 Task: Find connections with filter location Médéa with filter topic #Healthcarewith filter profile language German with filter current company Suryoday Small Finance Bank Ltd with filter school Bangalore Institute of Technology with filter industry Truck Transportation with filter service category Real Estate with filter keywords title Board of Directors
Action: Mouse moved to (545, 75)
Screenshot: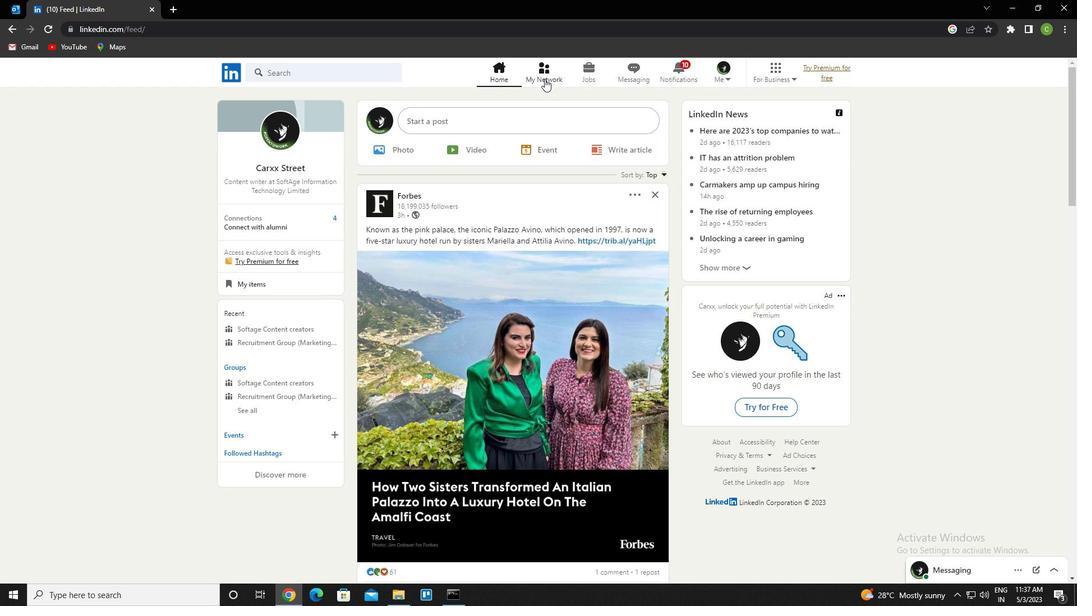 
Action: Mouse pressed left at (545, 75)
Screenshot: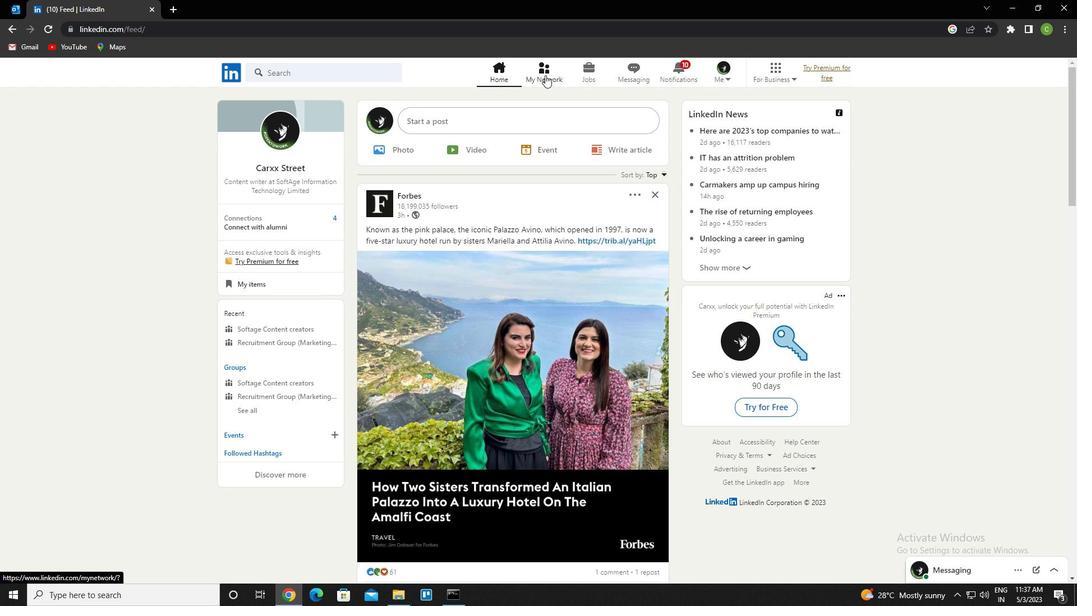 
Action: Mouse moved to (353, 133)
Screenshot: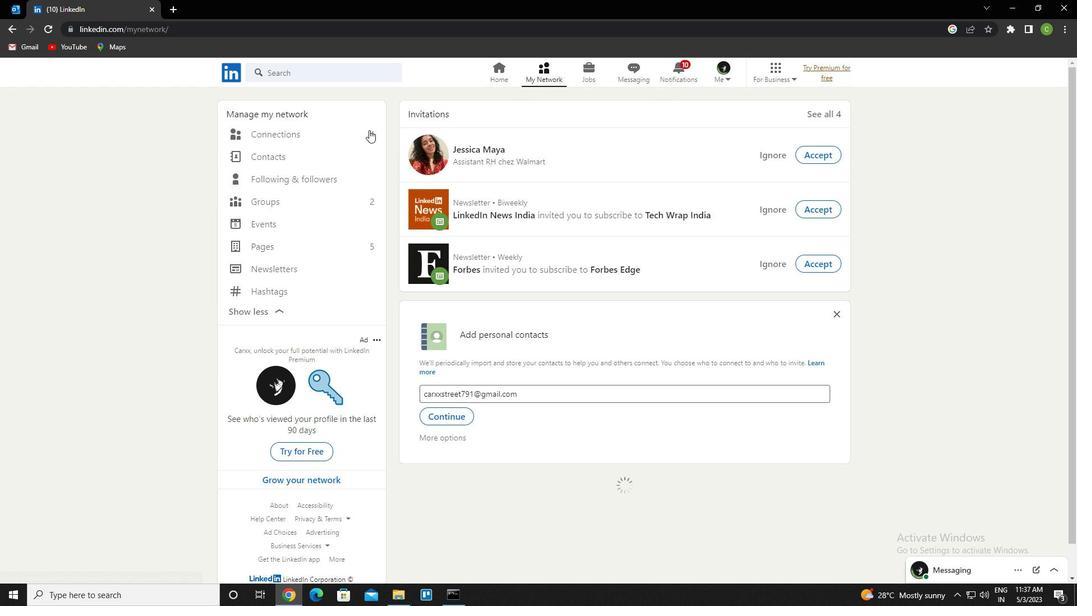 
Action: Mouse pressed left at (353, 133)
Screenshot: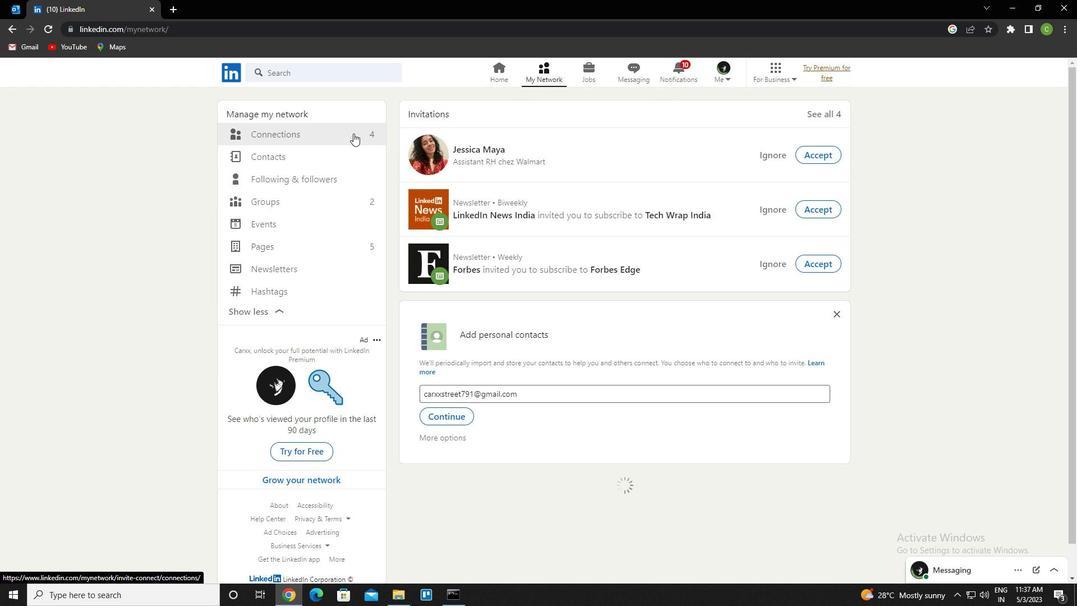 
Action: Mouse moved to (628, 135)
Screenshot: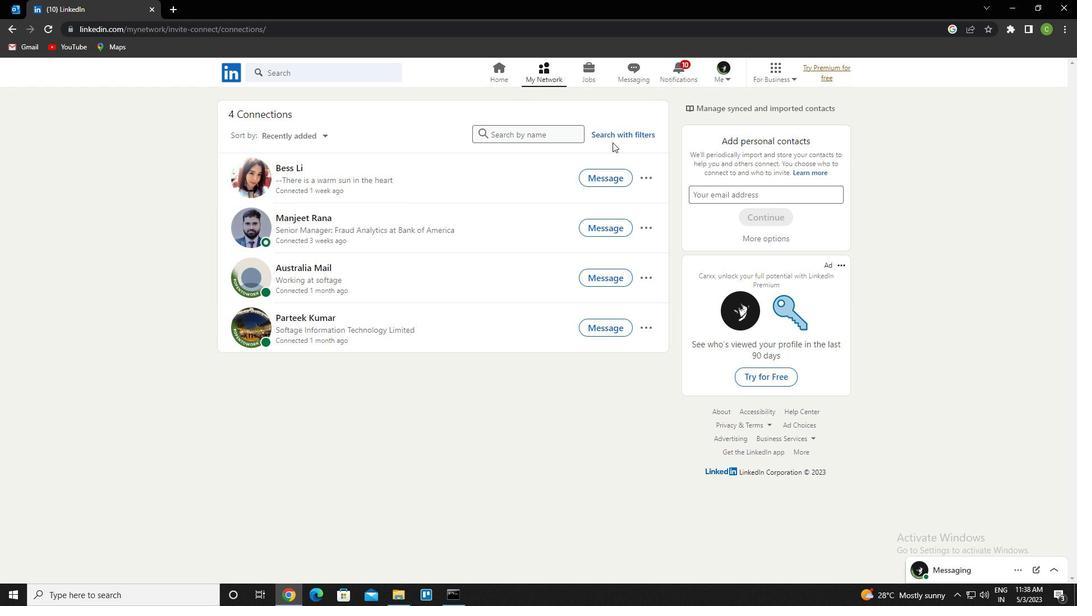 
Action: Mouse pressed left at (628, 135)
Screenshot: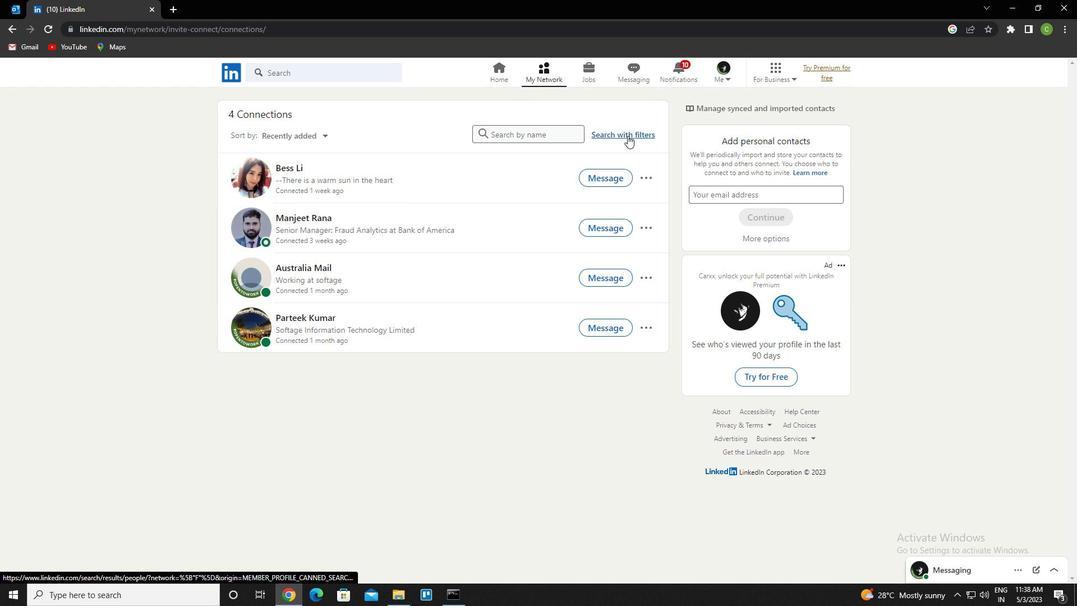 
Action: Mouse moved to (584, 105)
Screenshot: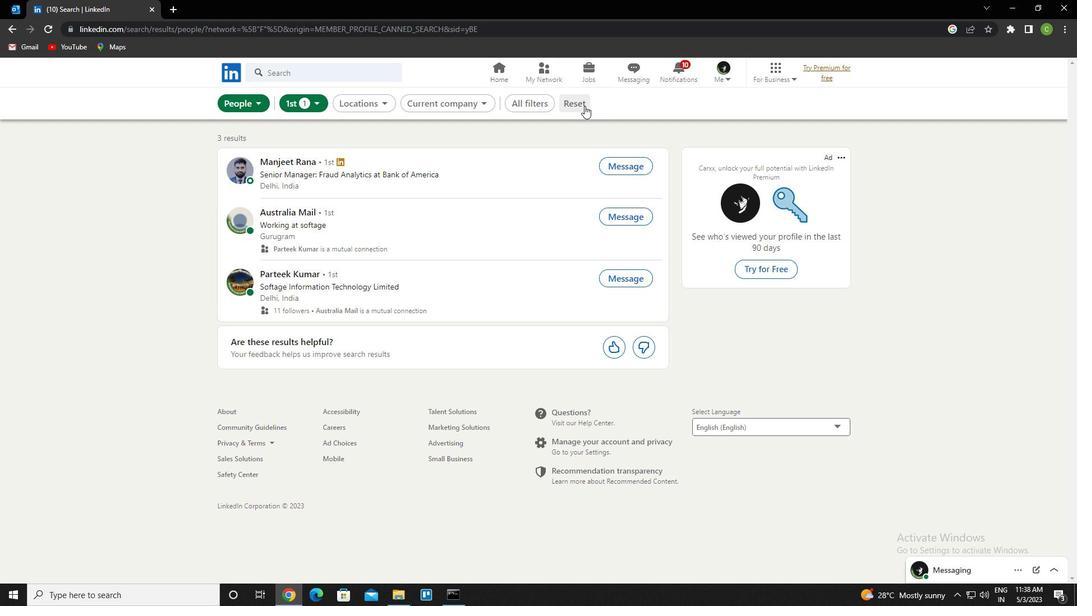 
Action: Mouse pressed left at (584, 105)
Screenshot: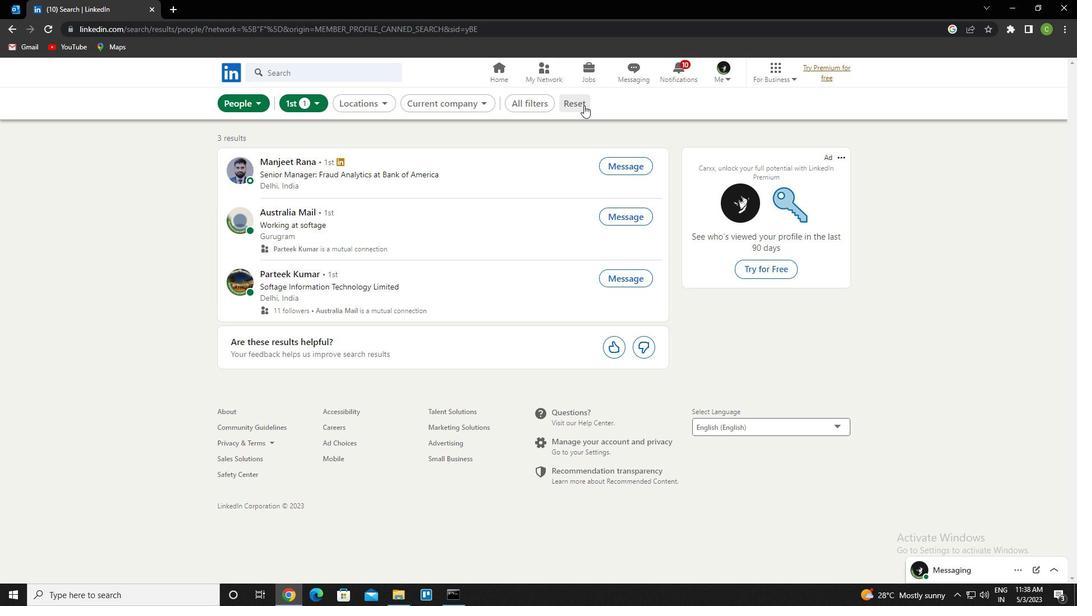 
Action: Mouse moved to (569, 103)
Screenshot: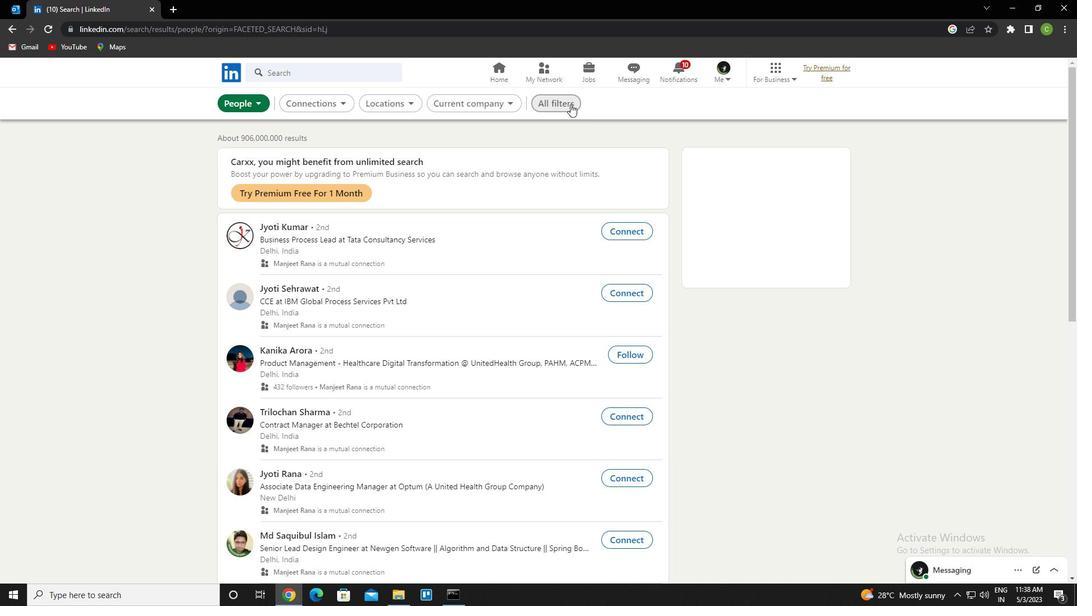 
Action: Mouse pressed left at (569, 103)
Screenshot: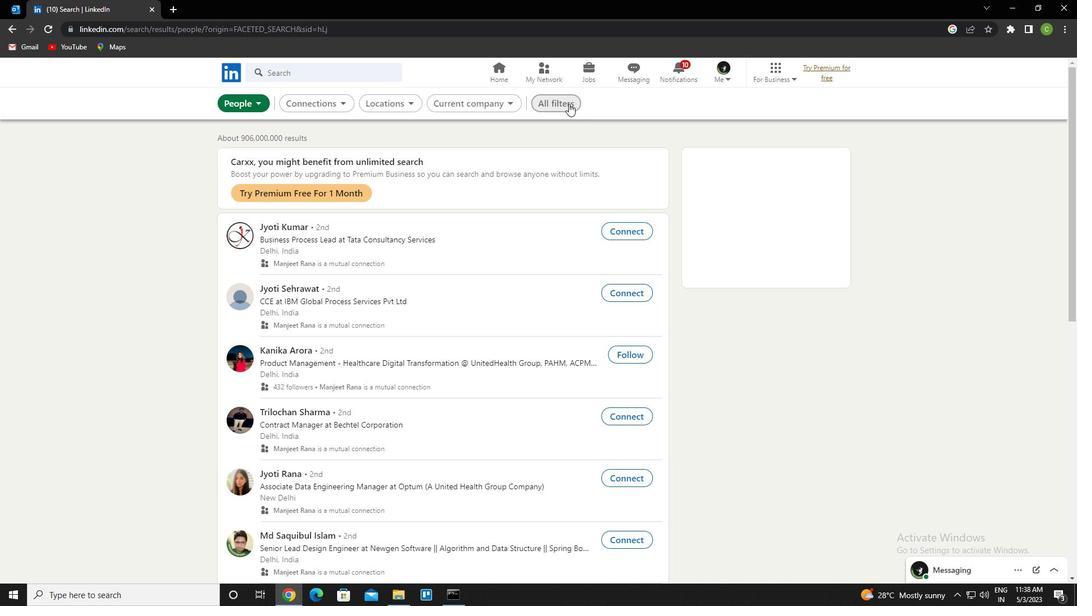 
Action: Mouse moved to (931, 259)
Screenshot: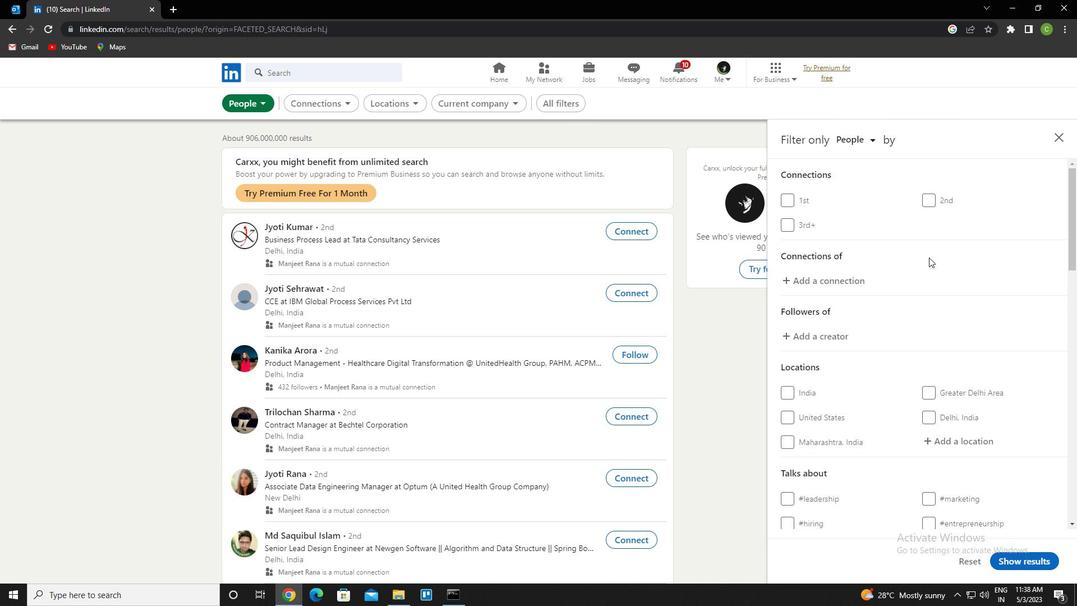
Action: Mouse scrolled (931, 259) with delta (0, 0)
Screenshot: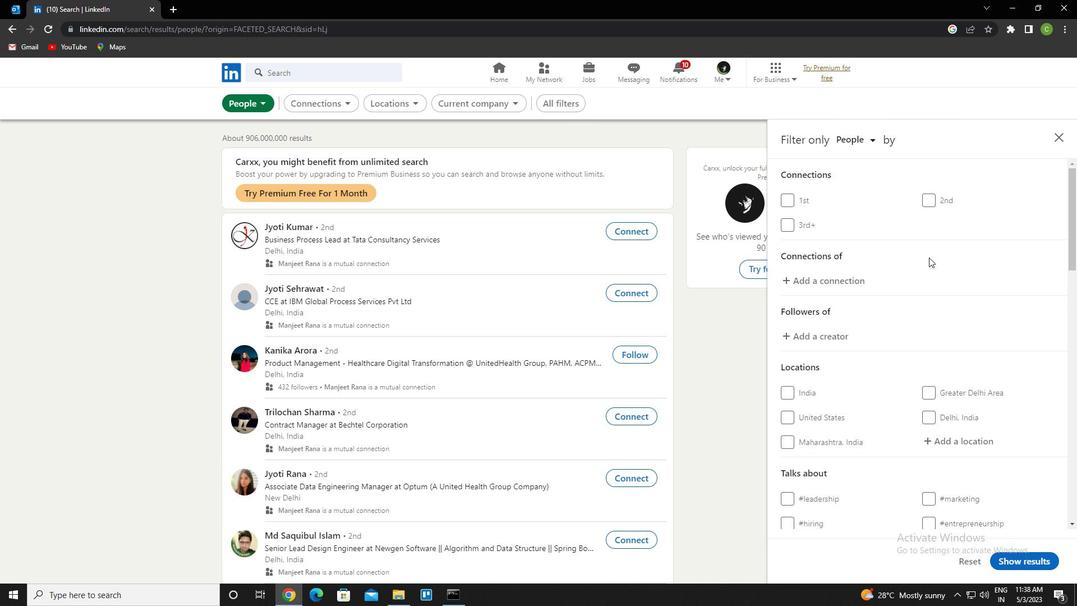 
Action: Mouse moved to (932, 267)
Screenshot: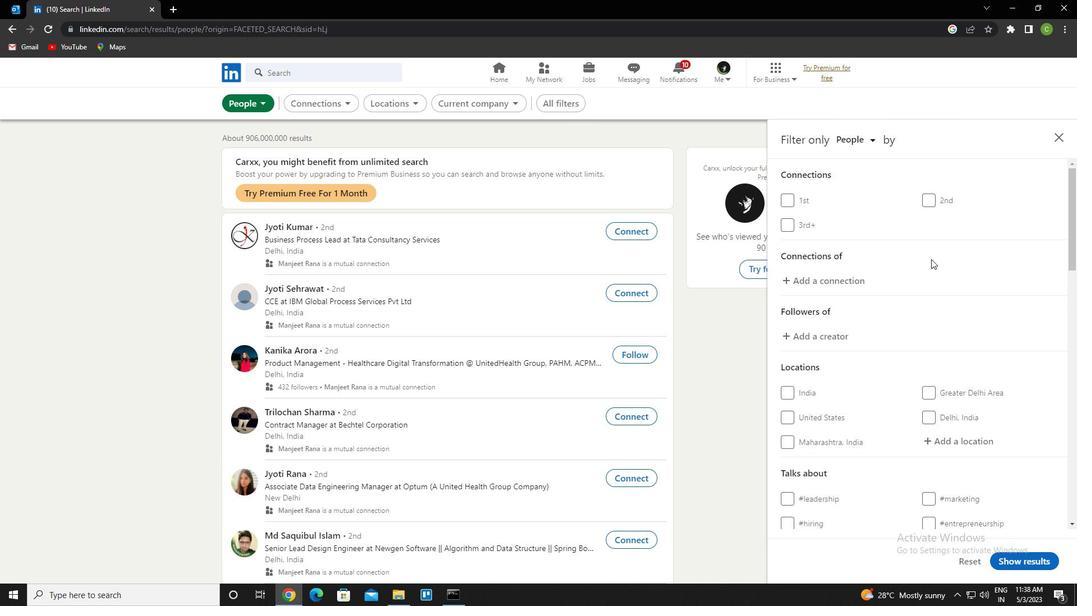 
Action: Mouse scrolled (932, 267) with delta (0, 0)
Screenshot: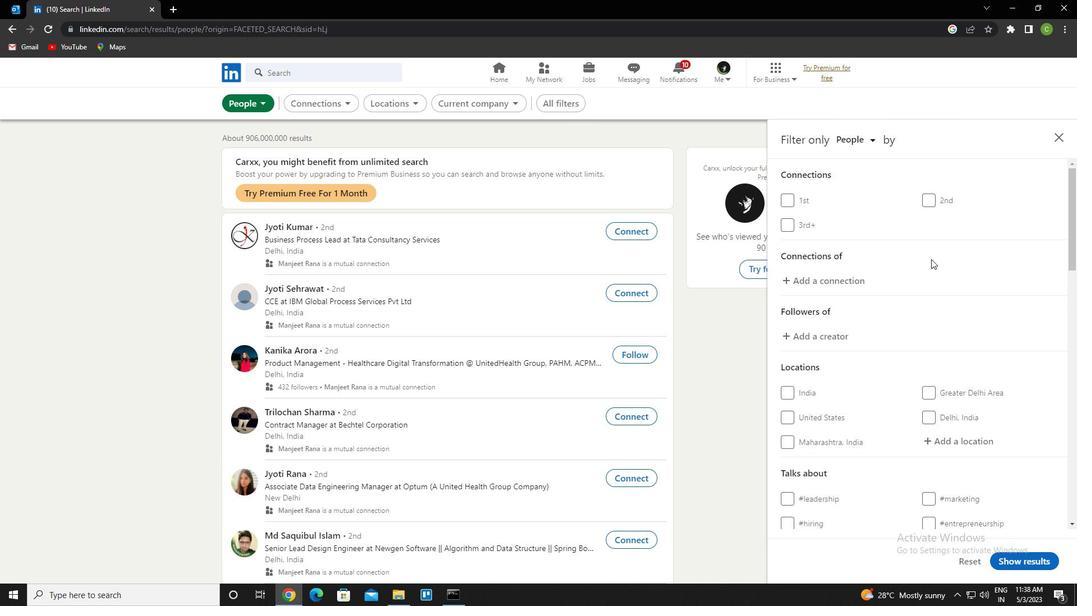 
Action: Mouse moved to (932, 276)
Screenshot: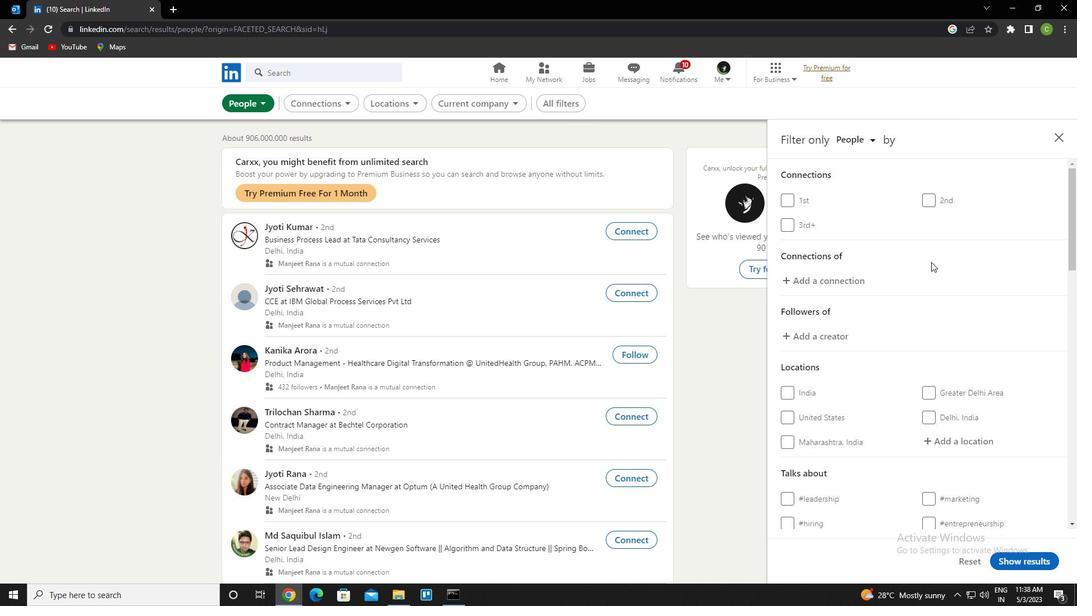 
Action: Mouse scrolled (932, 276) with delta (0, 0)
Screenshot: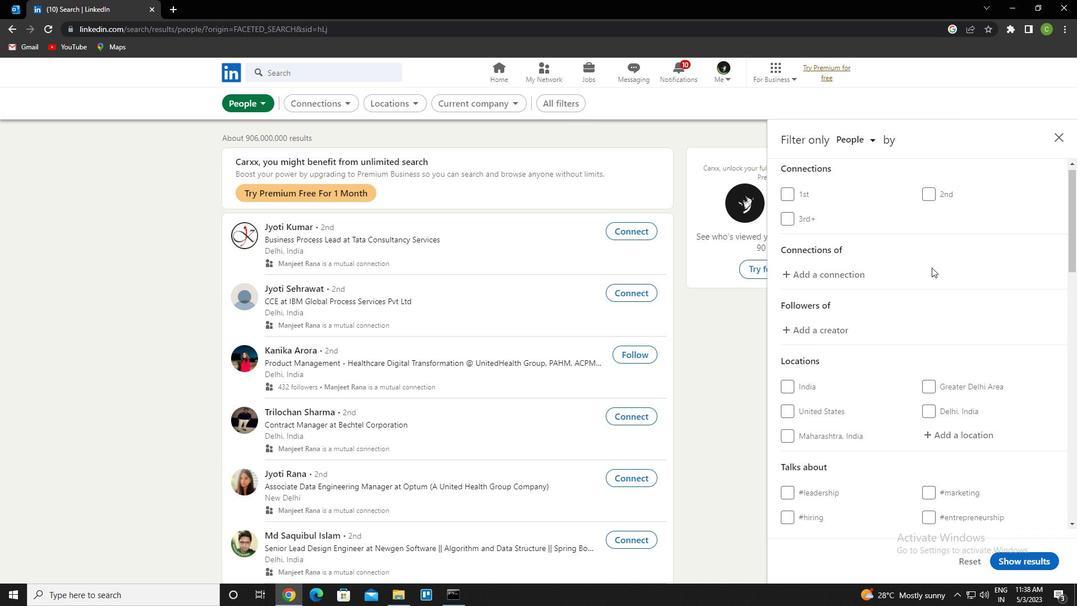 
Action: Mouse moved to (945, 277)
Screenshot: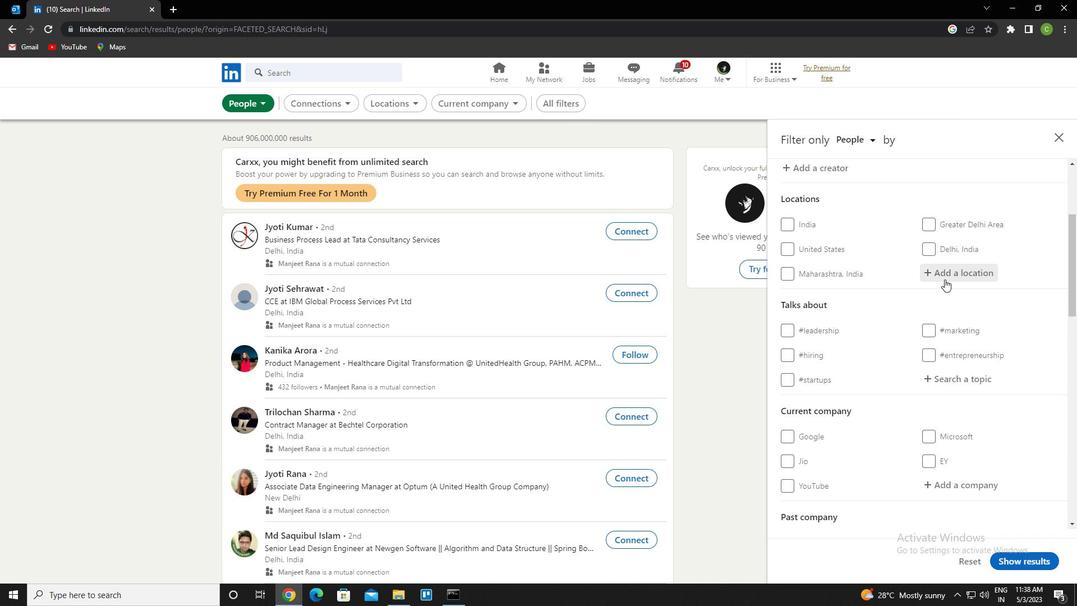 
Action: Mouse pressed left at (945, 277)
Screenshot: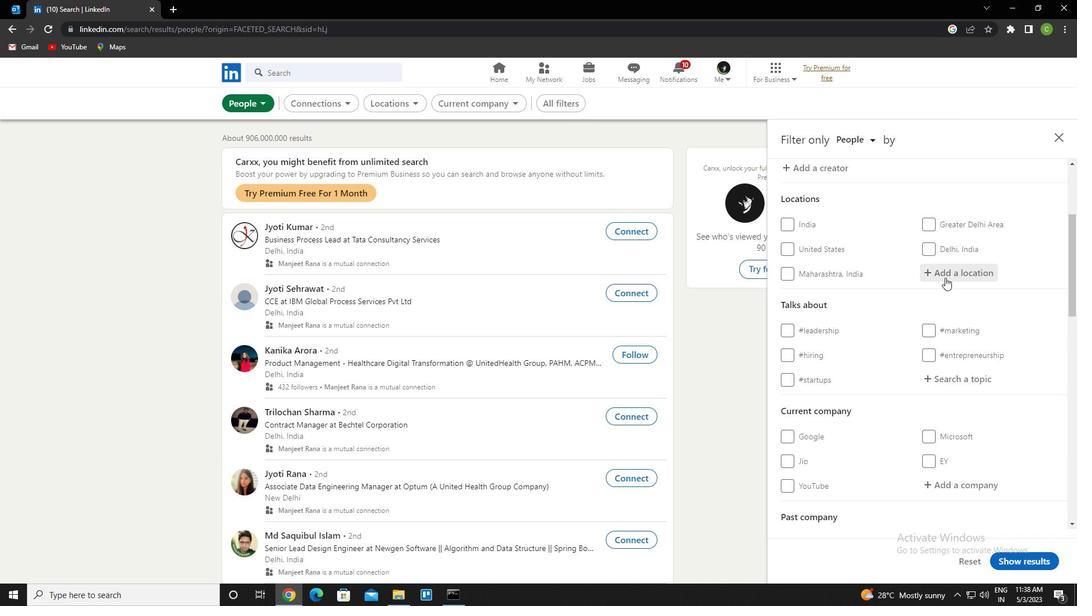 
Action: Key pressed <Key.caps_lock>m<Key.caps_lock>edea<Key.down><Key.enter>
Screenshot: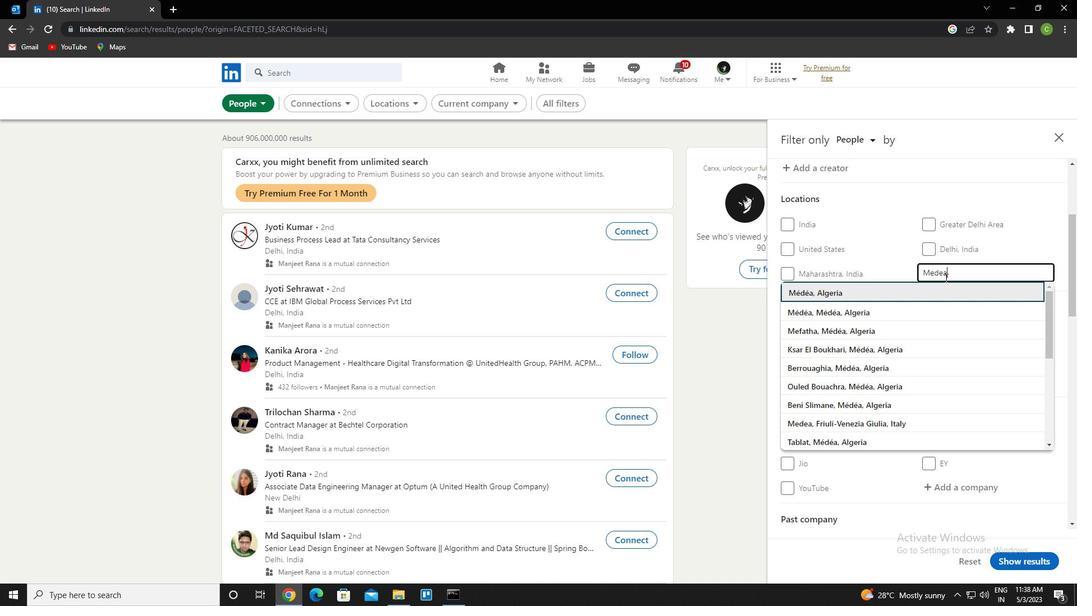 
Action: Mouse moved to (976, 404)
Screenshot: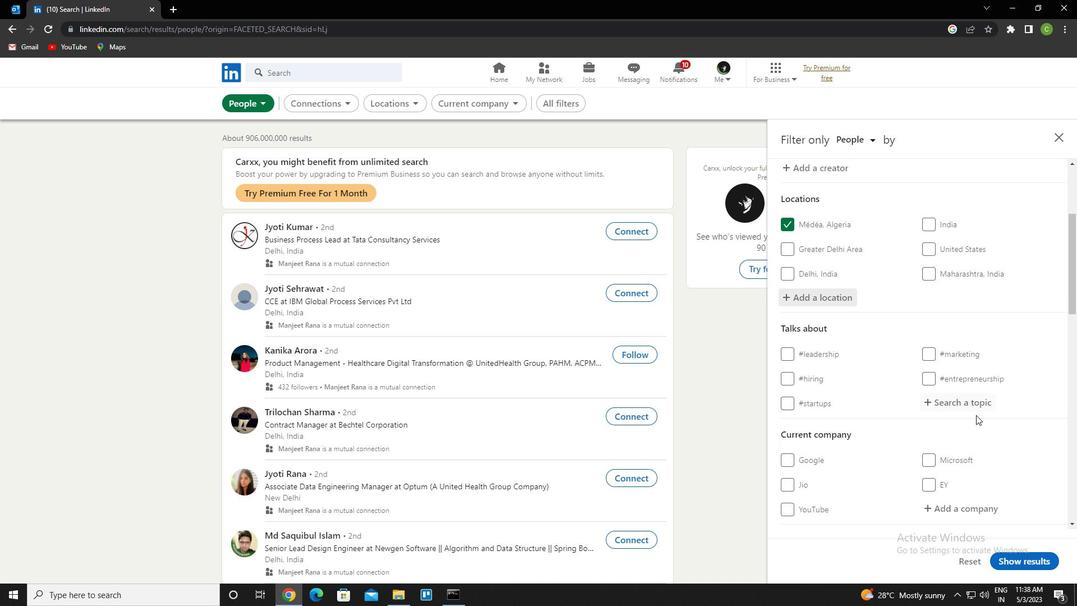 
Action: Mouse pressed left at (976, 404)
Screenshot: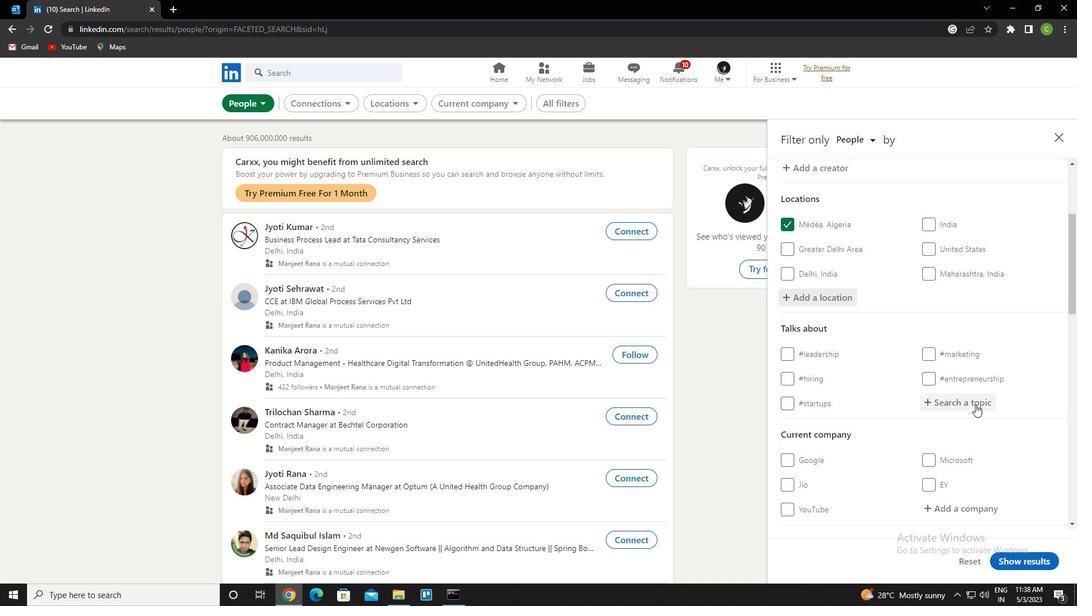
Action: Key pressed healthcare<Key.down><Key.enter>
Screenshot: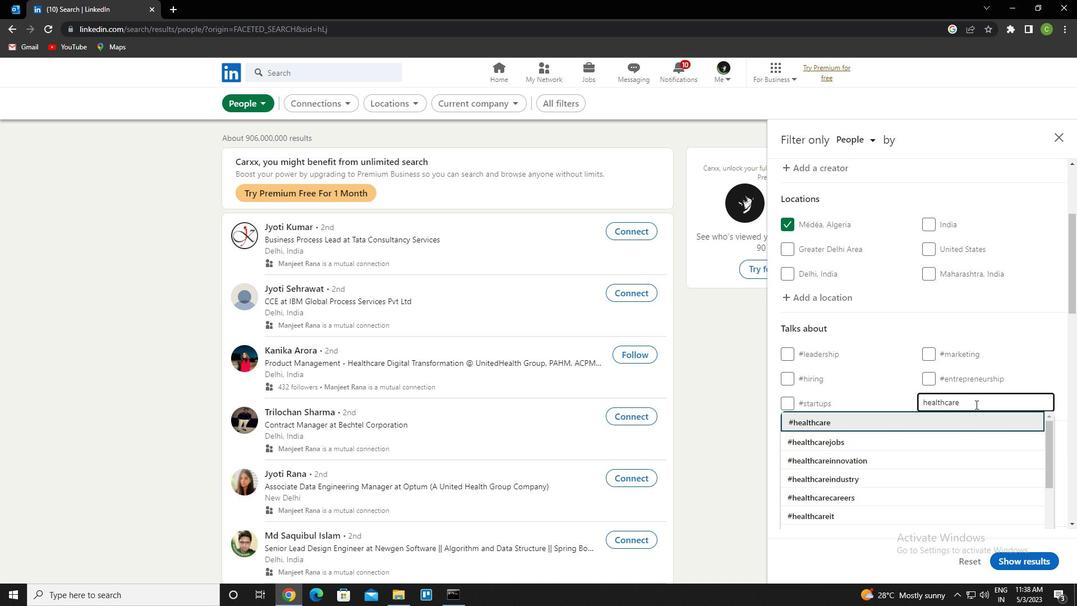 
Action: Mouse moved to (972, 385)
Screenshot: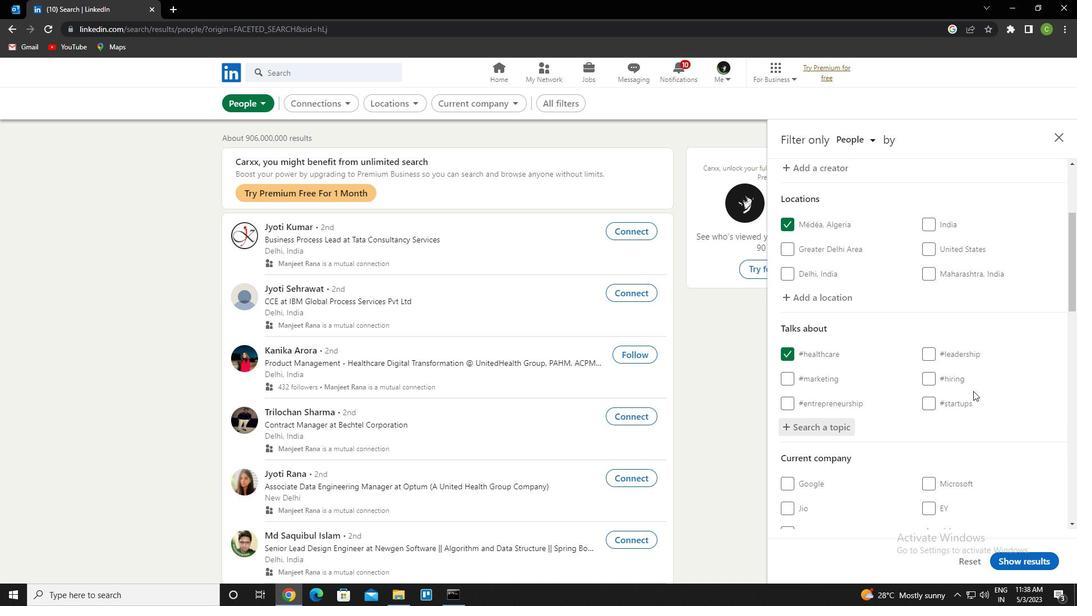 
Action: Mouse scrolled (972, 385) with delta (0, 0)
Screenshot: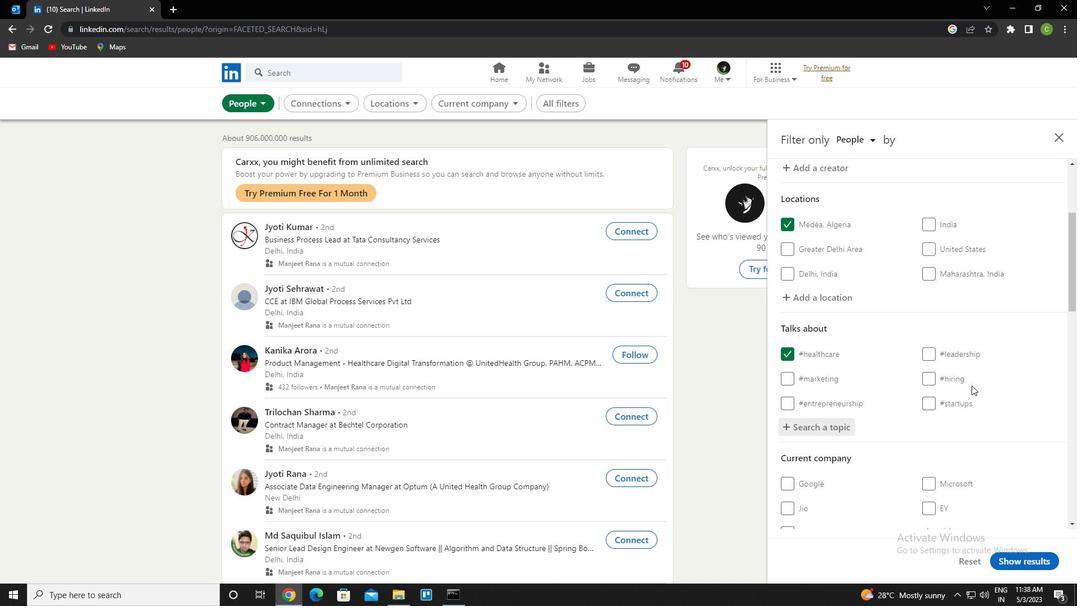 
Action: Mouse moved to (972, 385)
Screenshot: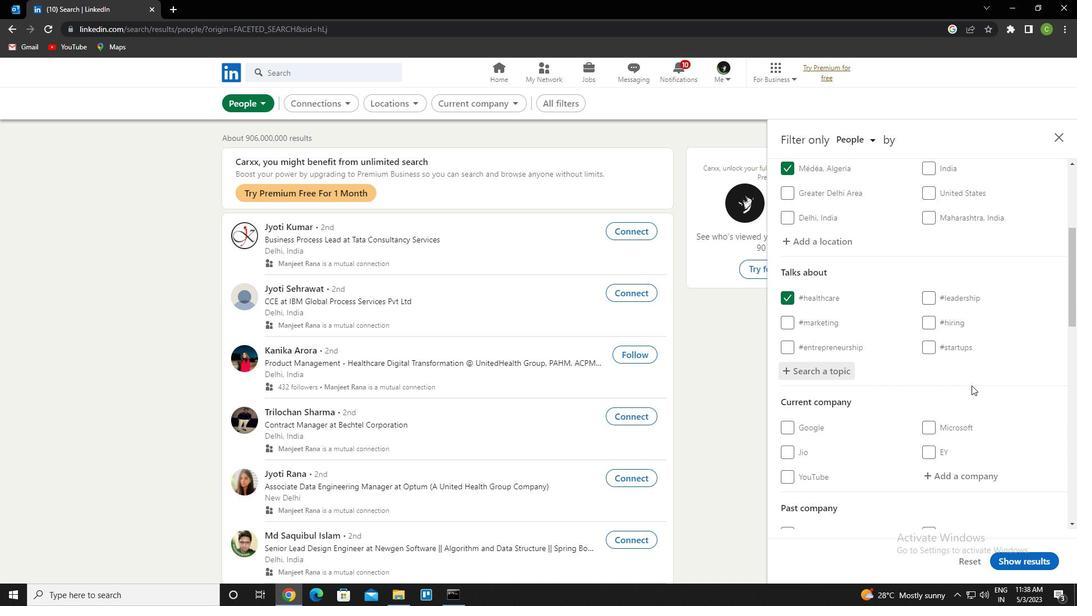 
Action: Mouse scrolled (972, 385) with delta (0, 0)
Screenshot: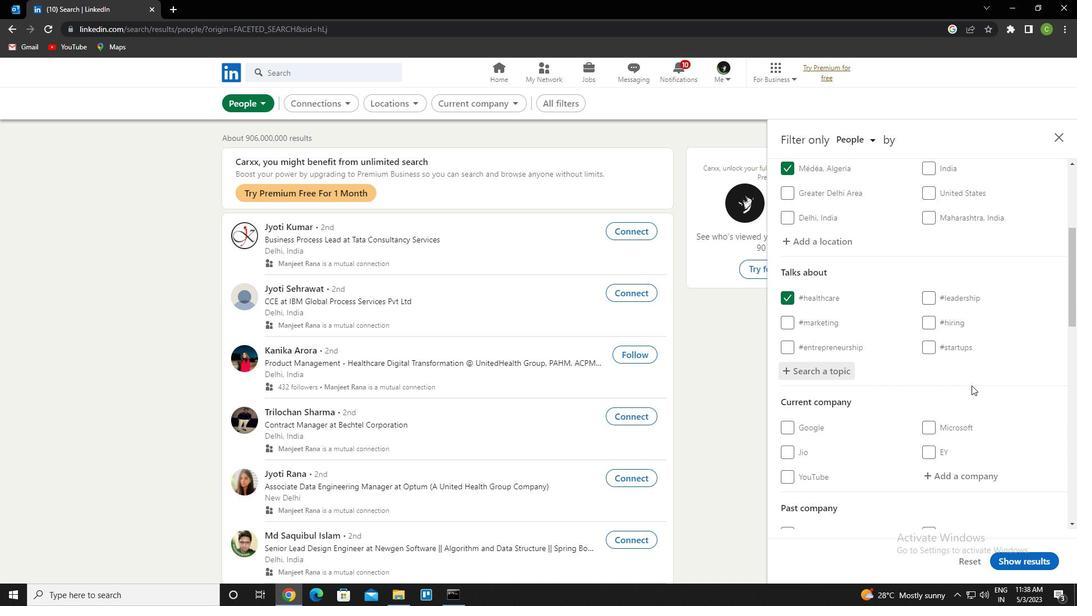 
Action: Mouse moved to (969, 386)
Screenshot: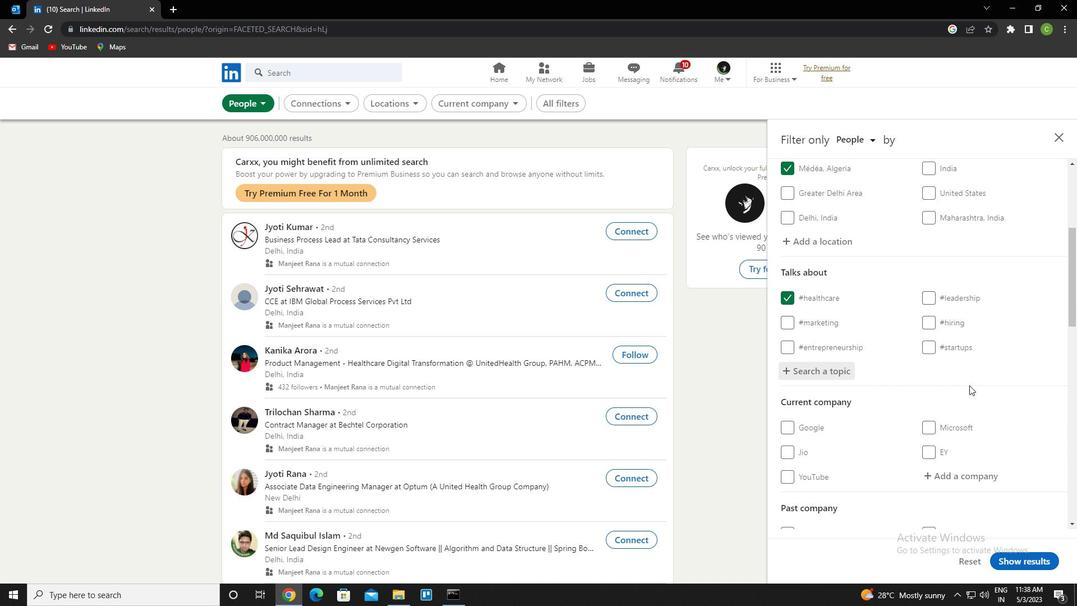
Action: Mouse scrolled (969, 385) with delta (0, 0)
Screenshot: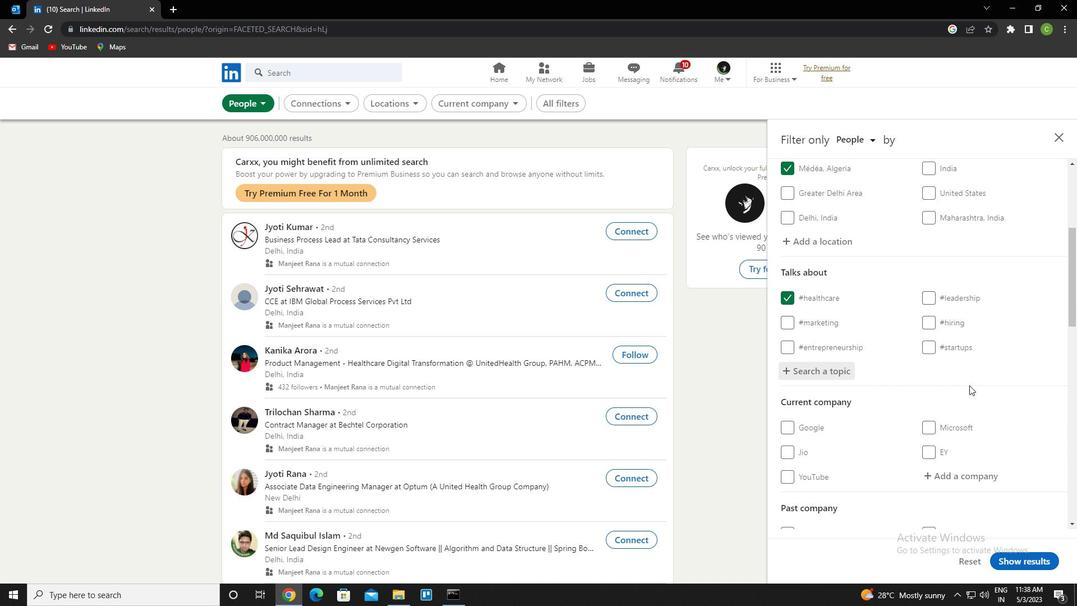 
Action: Mouse moved to (964, 368)
Screenshot: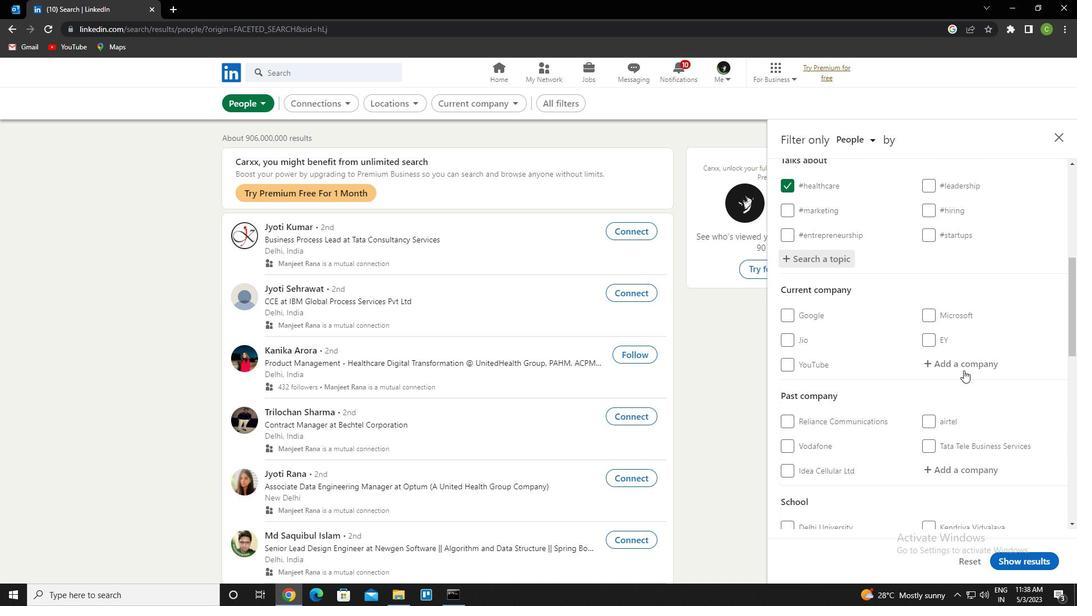 
Action: Mouse scrolled (964, 367) with delta (0, 0)
Screenshot: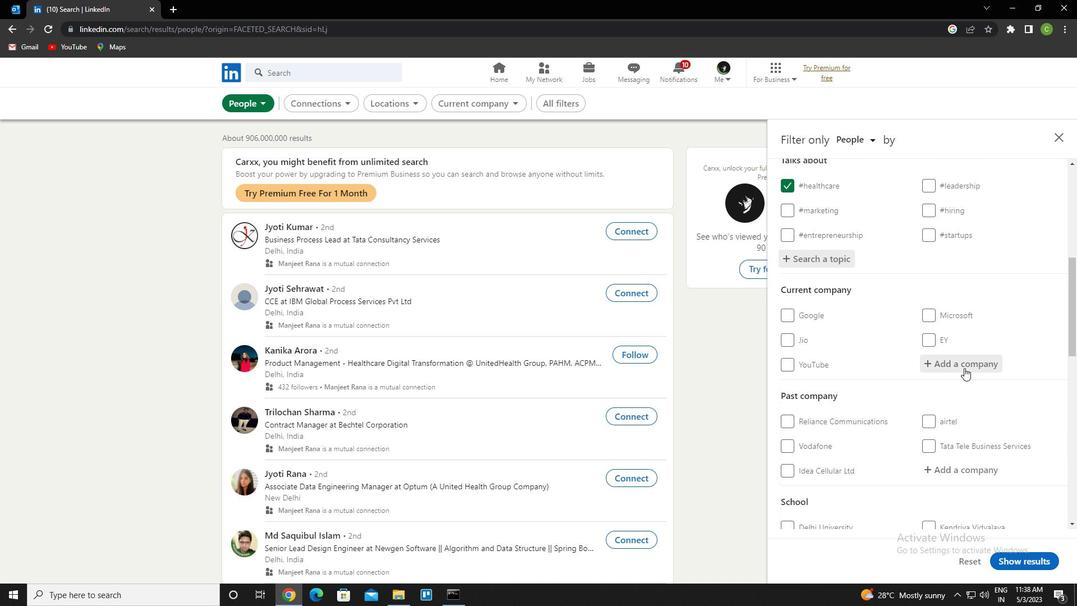 
Action: Mouse moved to (955, 366)
Screenshot: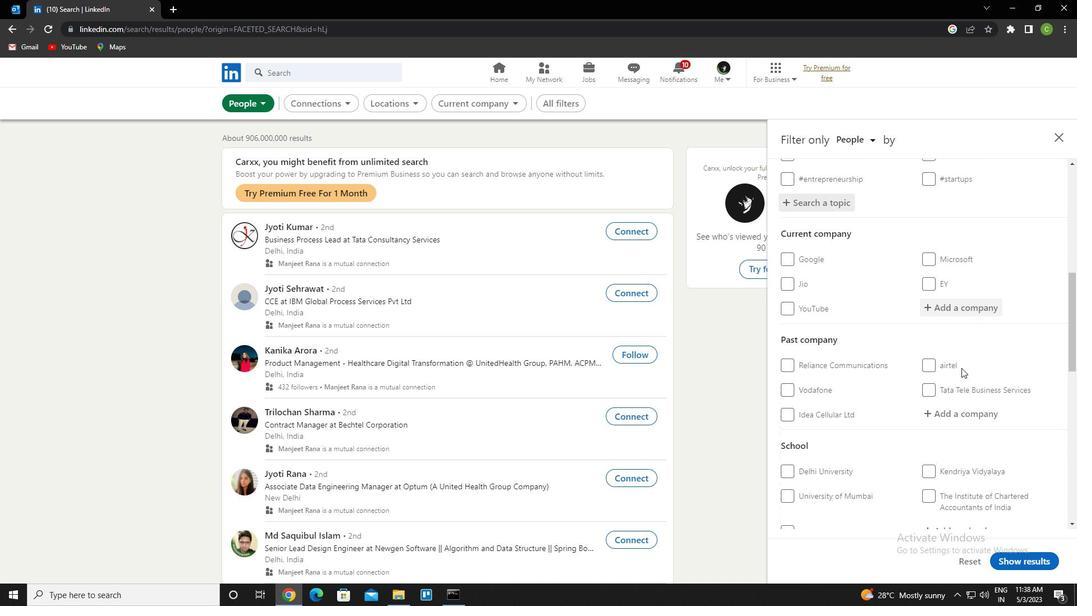 
Action: Mouse scrolled (955, 365) with delta (0, 0)
Screenshot: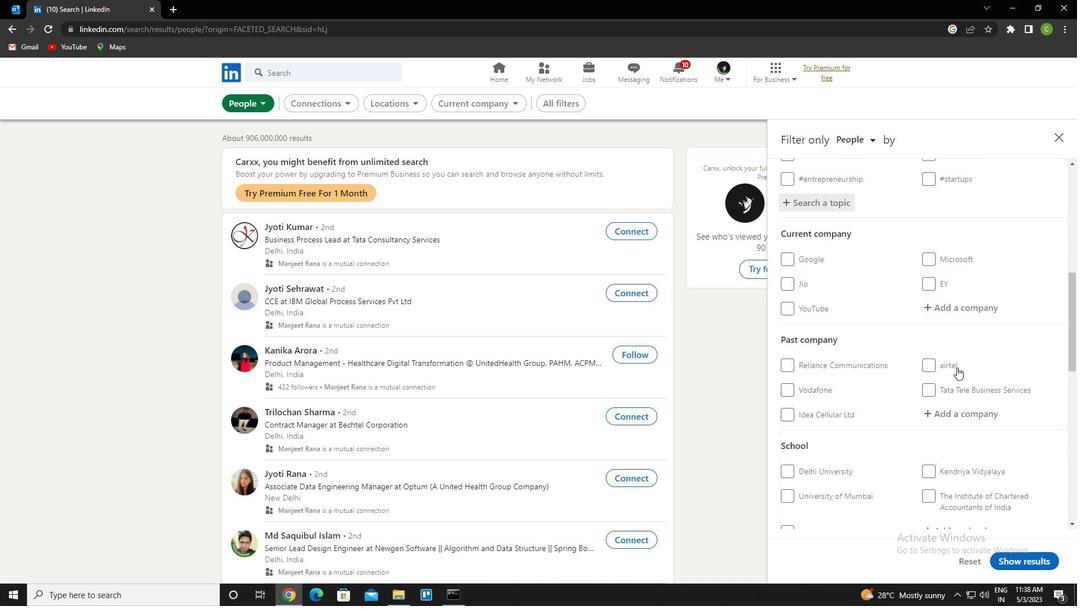 
Action: Mouse moved to (948, 367)
Screenshot: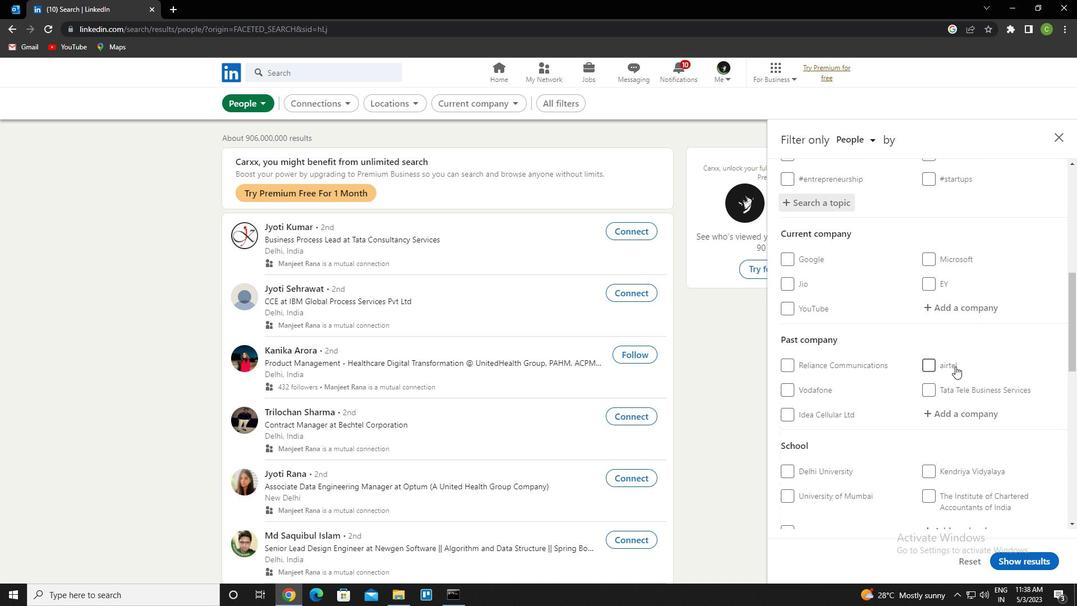 
Action: Mouse scrolled (948, 366) with delta (0, 0)
Screenshot: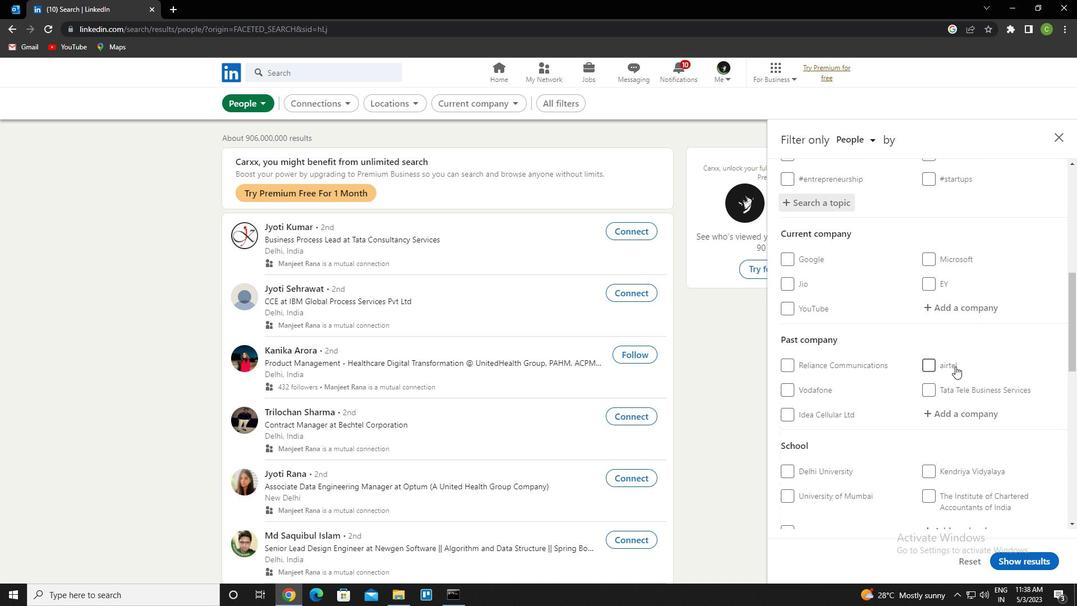 
Action: Mouse moved to (942, 368)
Screenshot: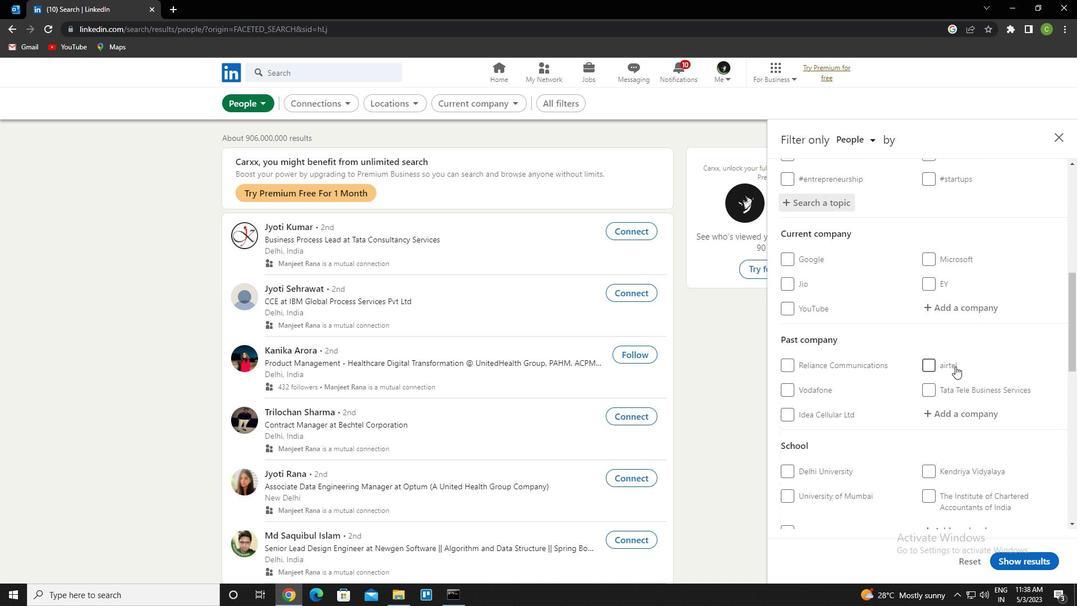 
Action: Mouse scrolled (942, 368) with delta (0, 0)
Screenshot: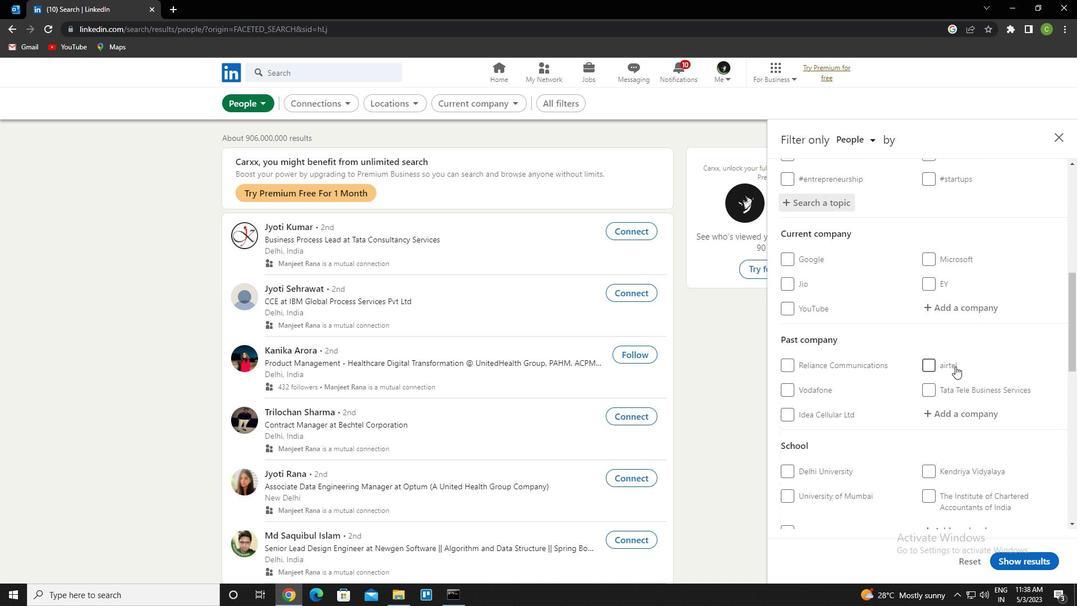 
Action: Mouse moved to (940, 368)
Screenshot: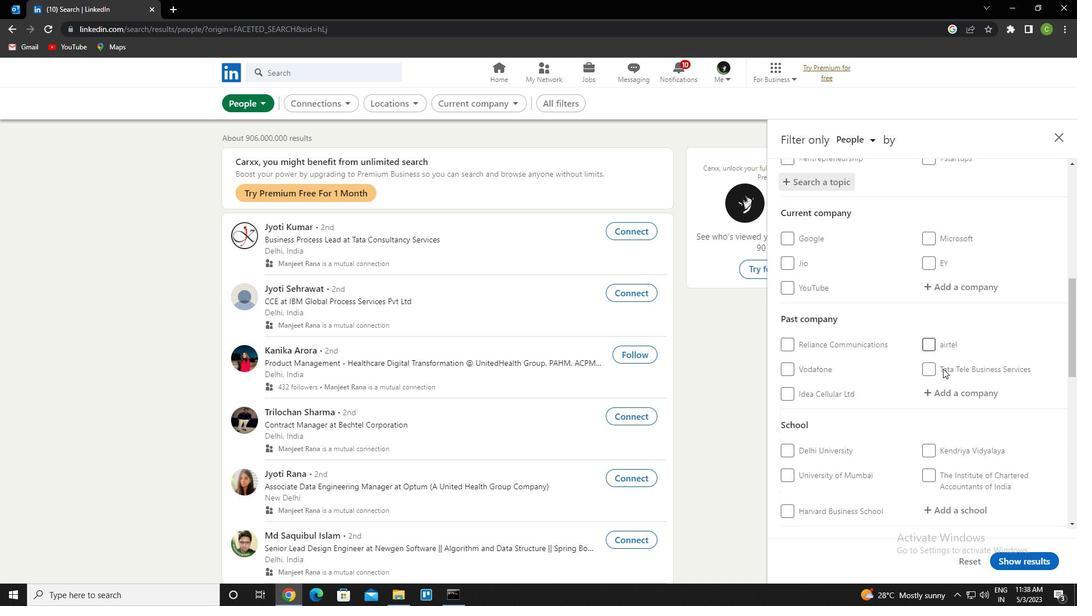 
Action: Mouse scrolled (940, 368) with delta (0, 0)
Screenshot: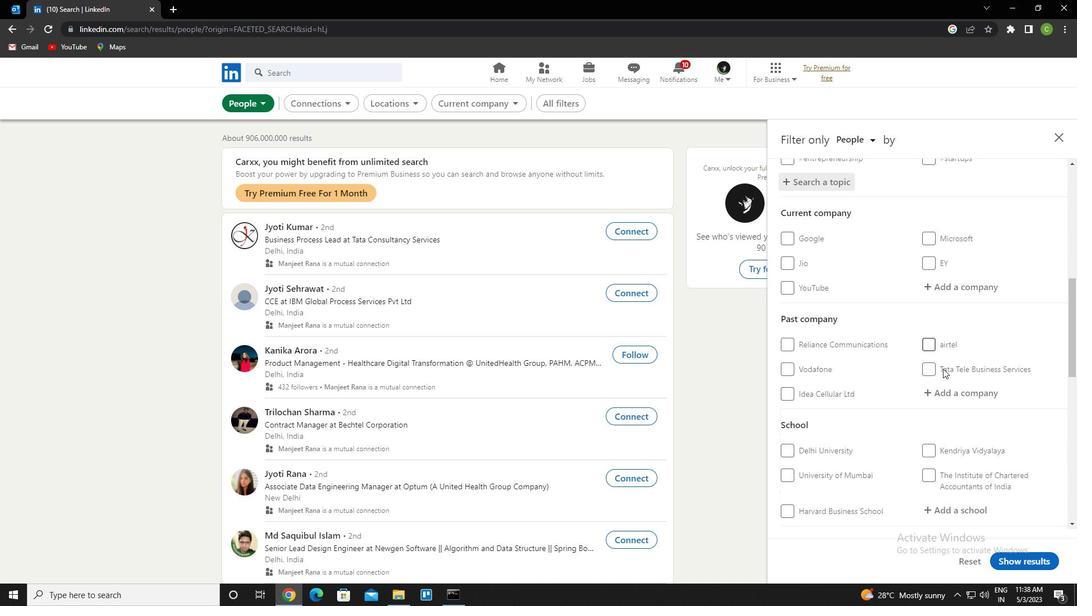 
Action: Mouse scrolled (940, 368) with delta (0, 0)
Screenshot: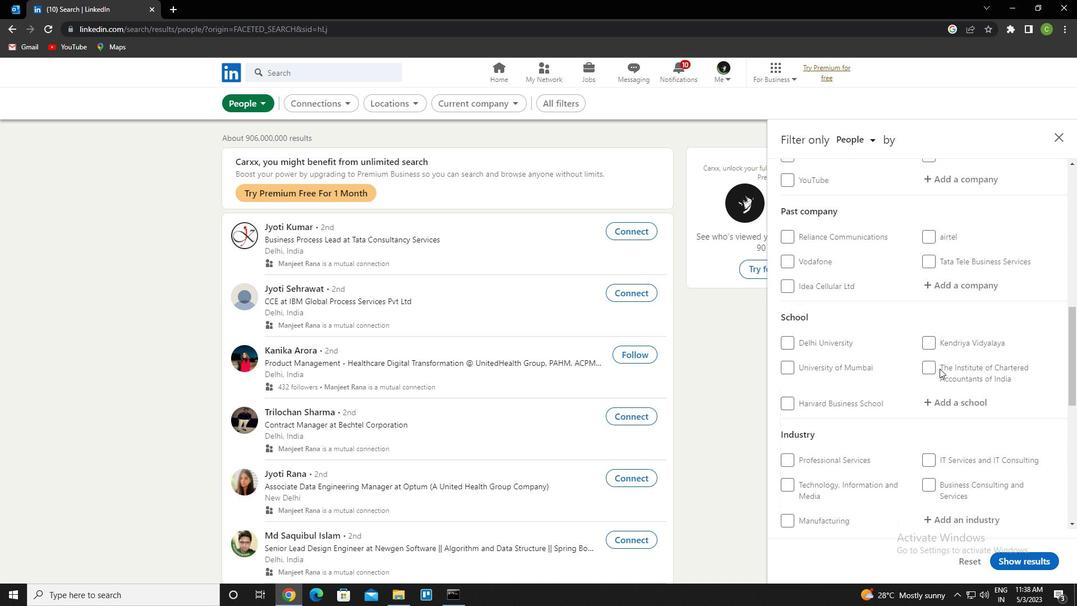 
Action: Mouse scrolled (940, 368) with delta (0, 0)
Screenshot: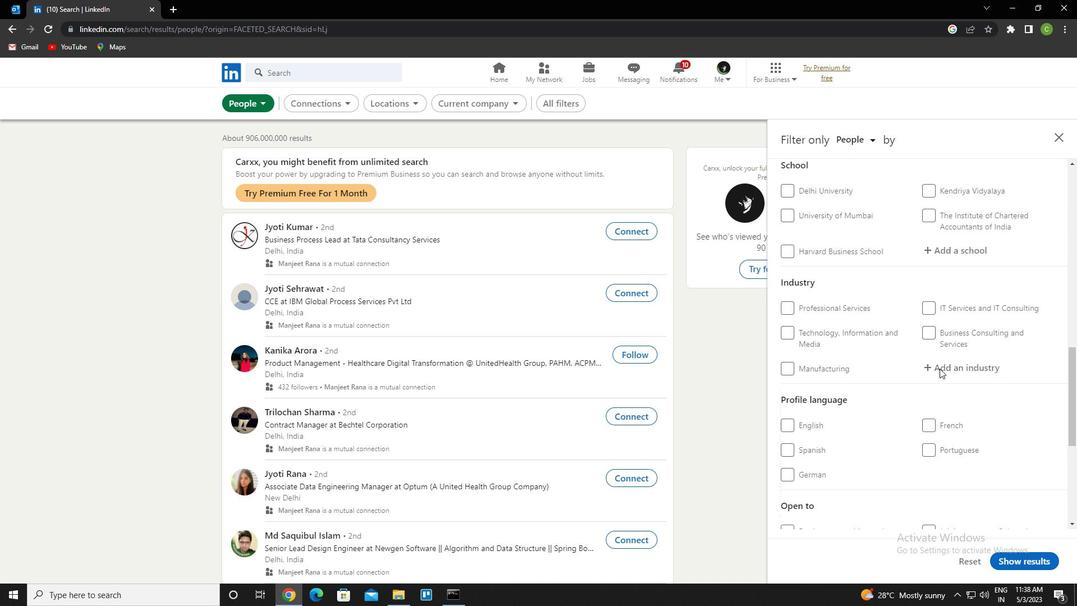 
Action: Mouse scrolled (940, 368) with delta (0, 0)
Screenshot: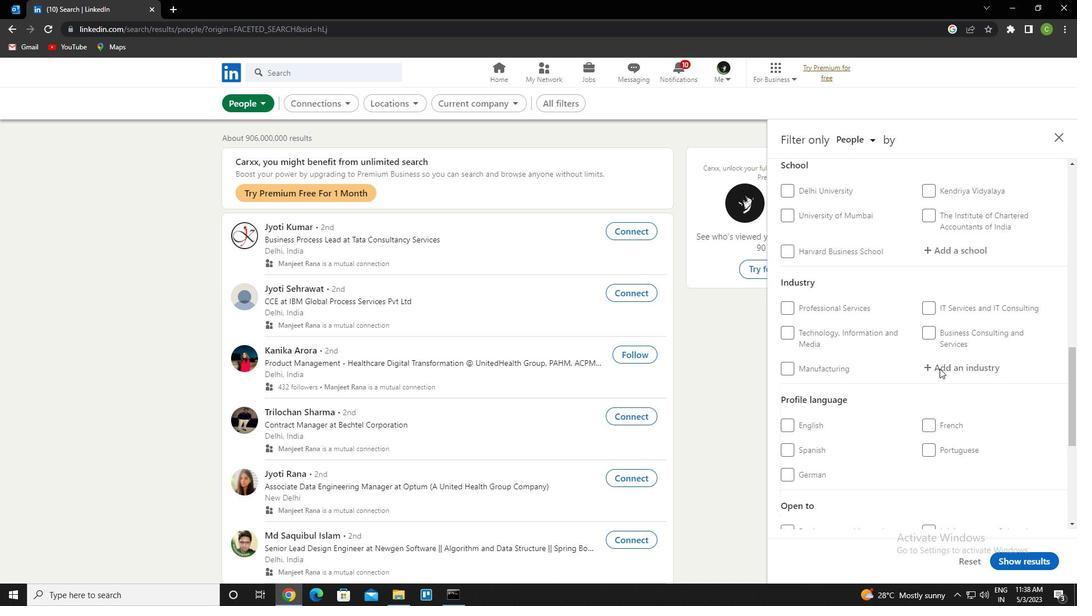 
Action: Mouse scrolled (940, 368) with delta (0, 0)
Screenshot: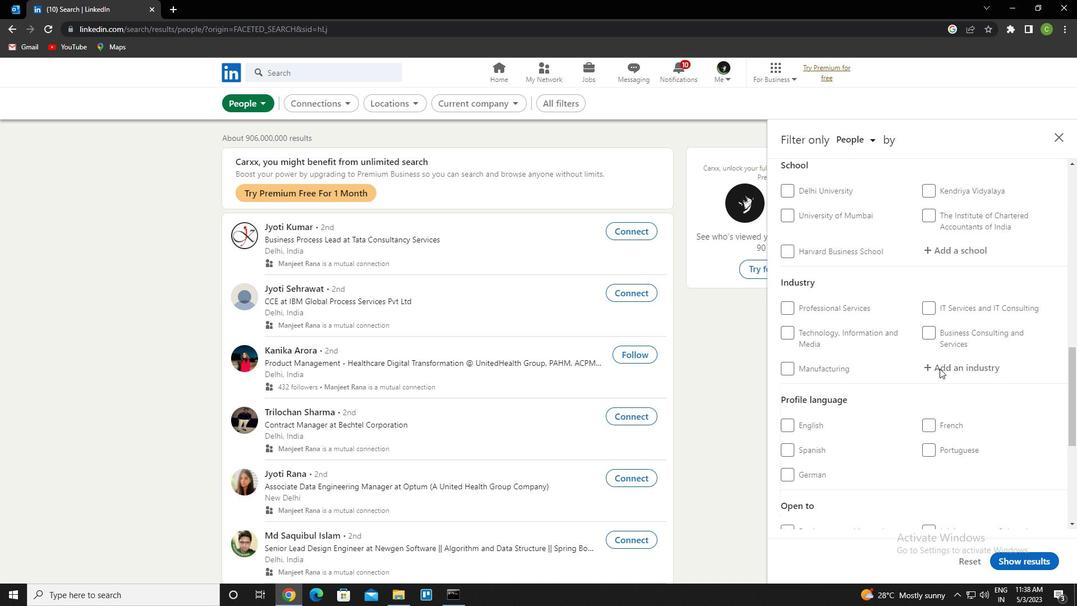 
Action: Mouse scrolled (940, 368) with delta (0, 0)
Screenshot: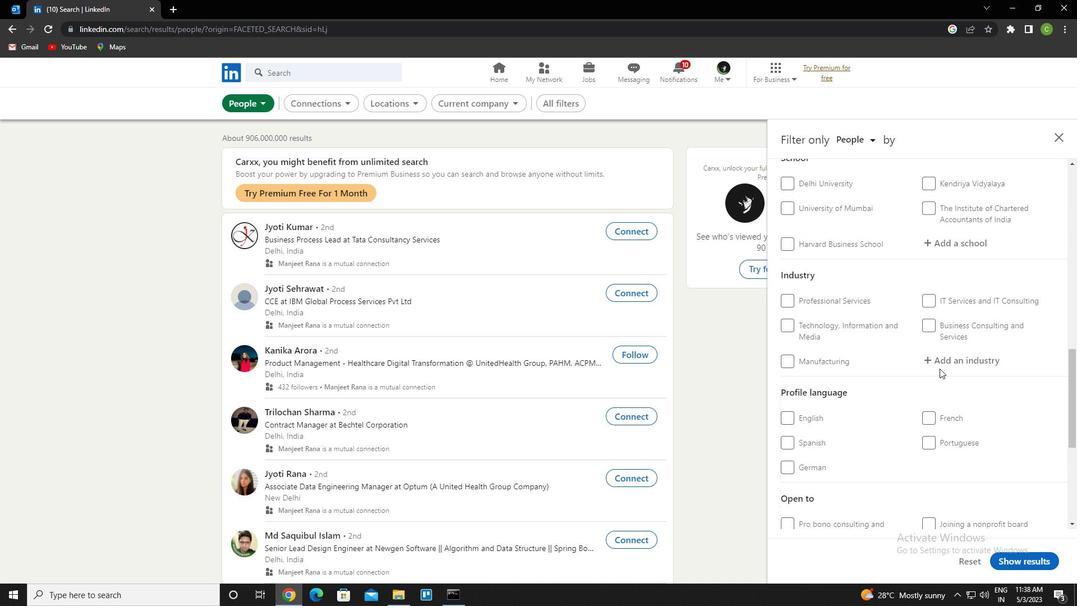 
Action: Mouse moved to (786, 260)
Screenshot: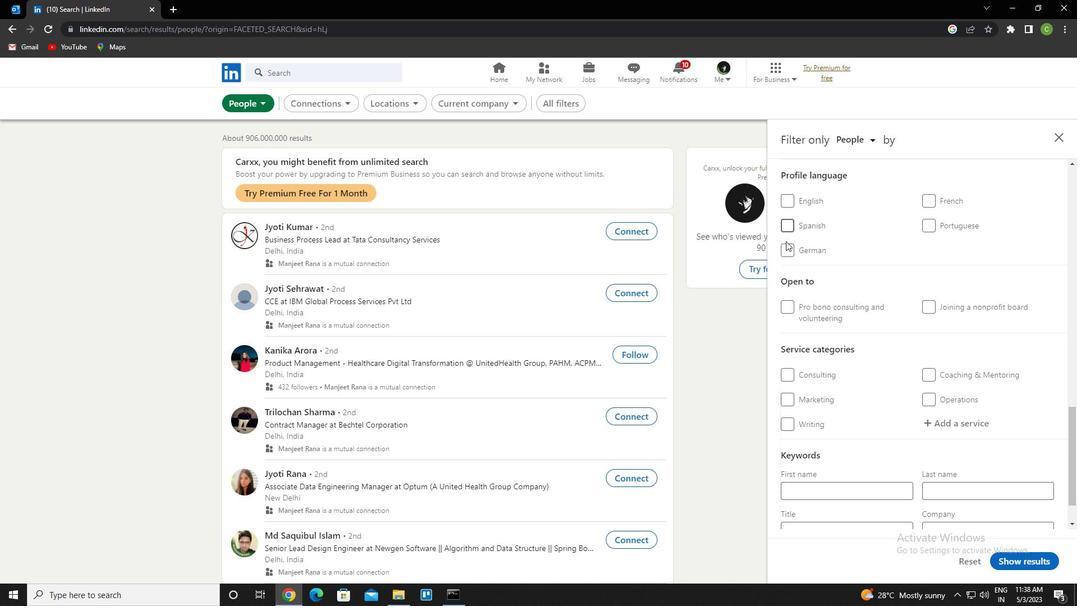 
Action: Mouse pressed left at (786, 260)
Screenshot: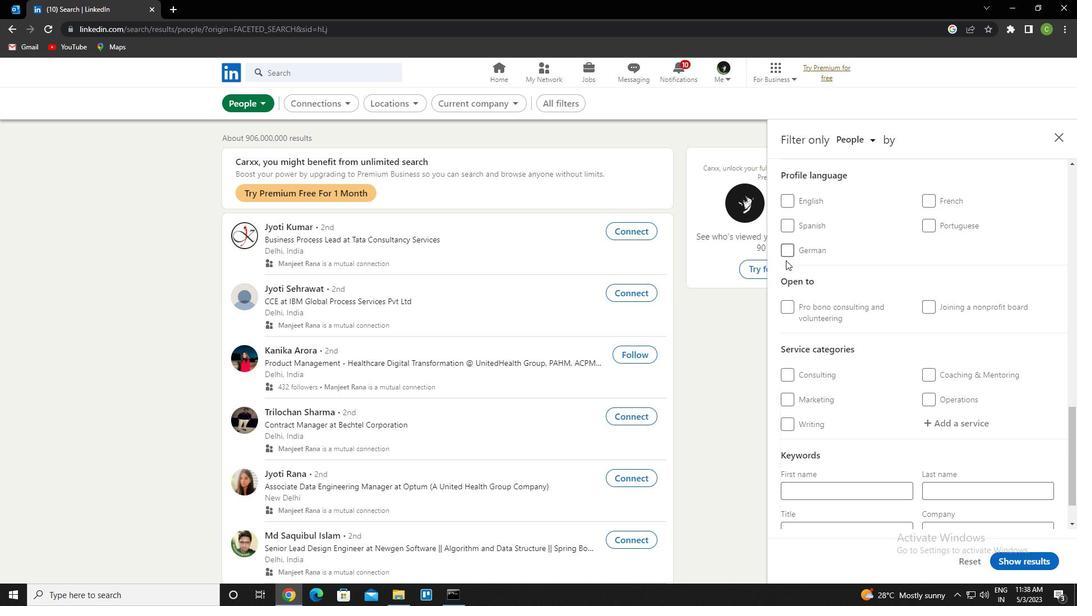 
Action: Mouse moved to (789, 253)
Screenshot: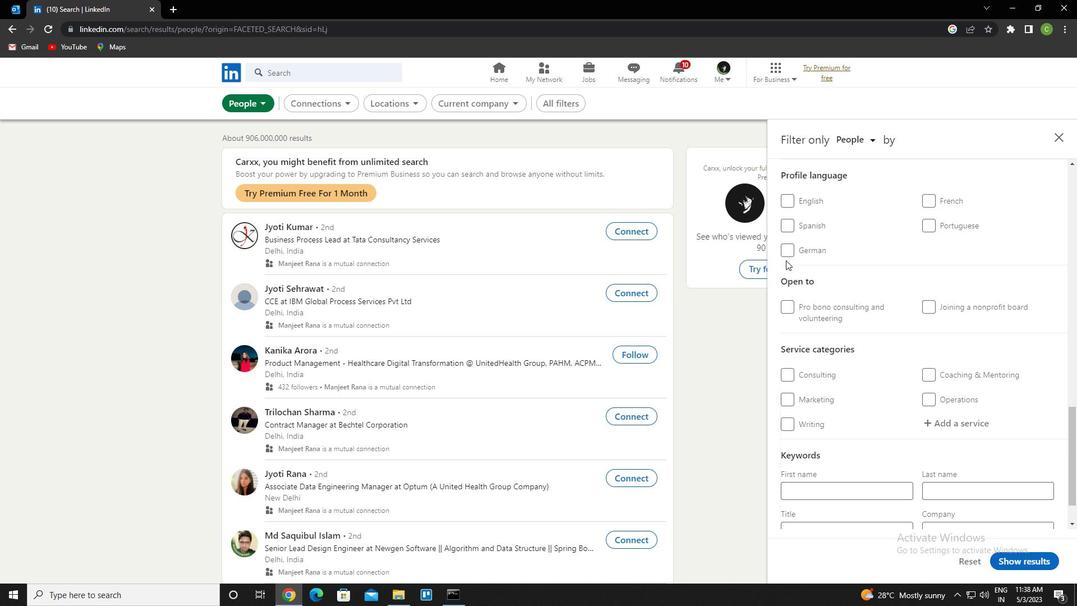 
Action: Mouse pressed left at (789, 253)
Screenshot: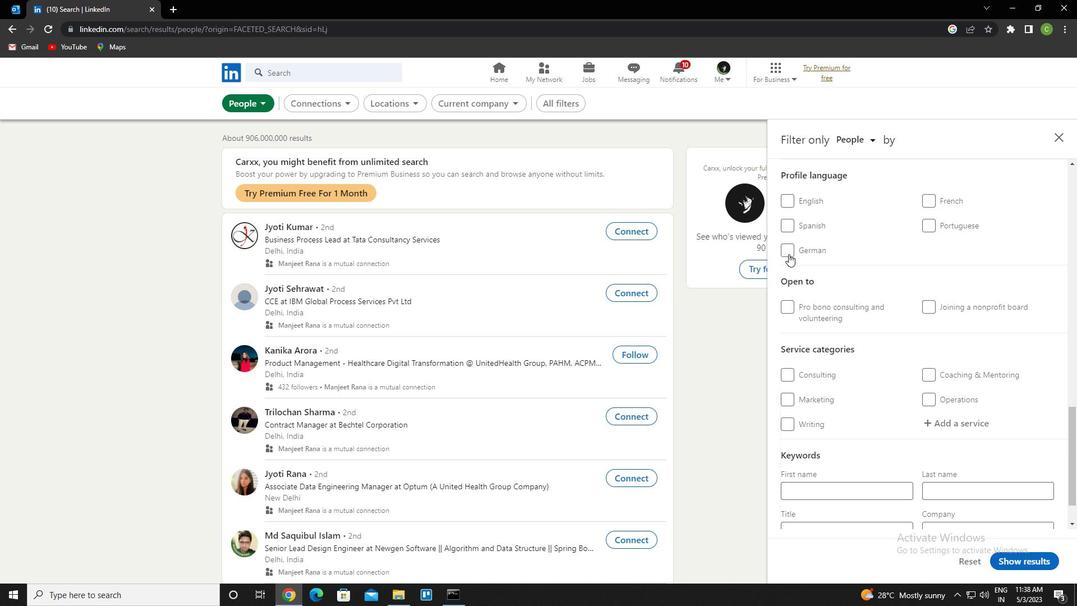 
Action: Mouse moved to (883, 339)
Screenshot: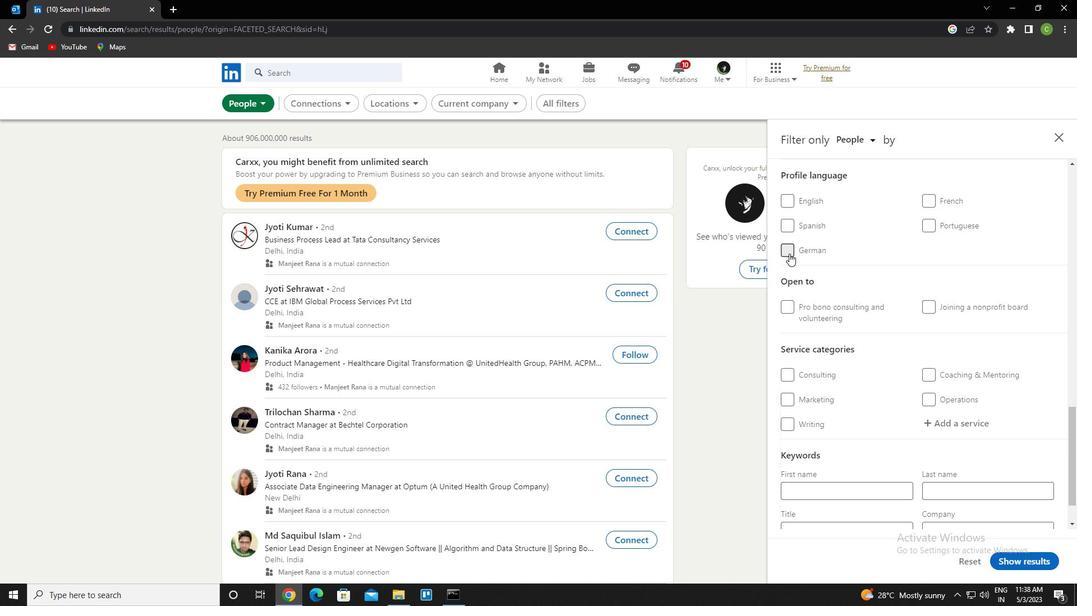 
Action: Mouse scrolled (883, 339) with delta (0, 0)
Screenshot: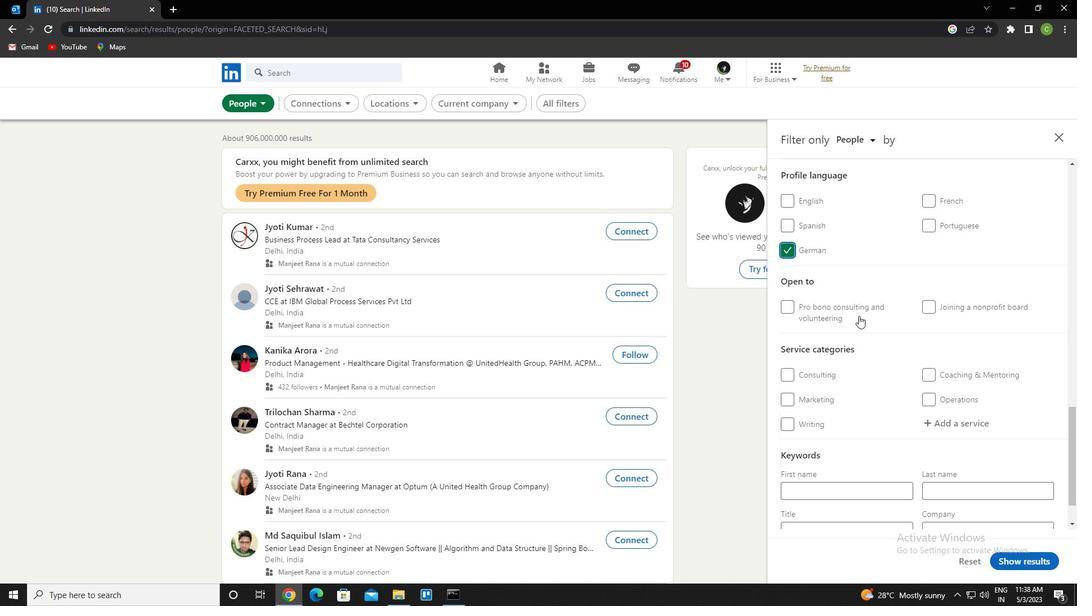 
Action: Mouse scrolled (883, 339) with delta (0, 0)
Screenshot: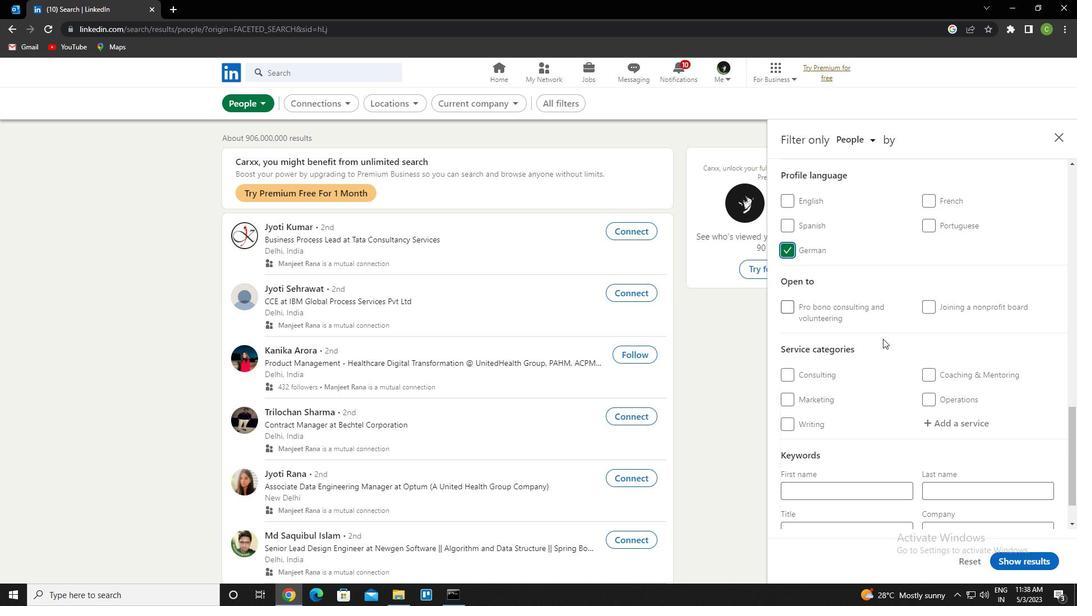 
Action: Mouse scrolled (883, 339) with delta (0, 0)
Screenshot: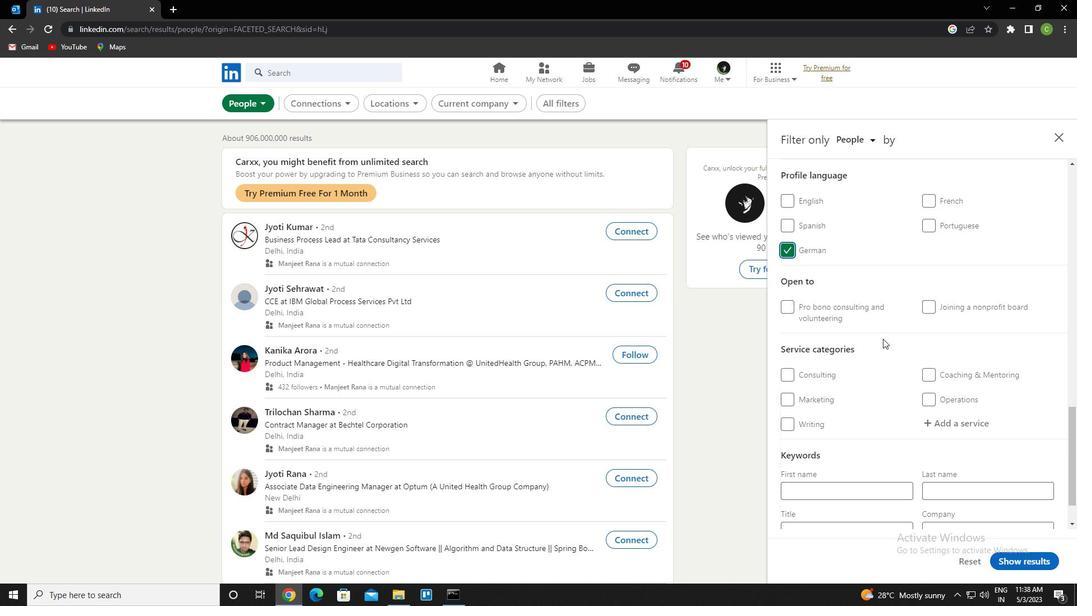 
Action: Mouse scrolled (883, 339) with delta (0, 0)
Screenshot: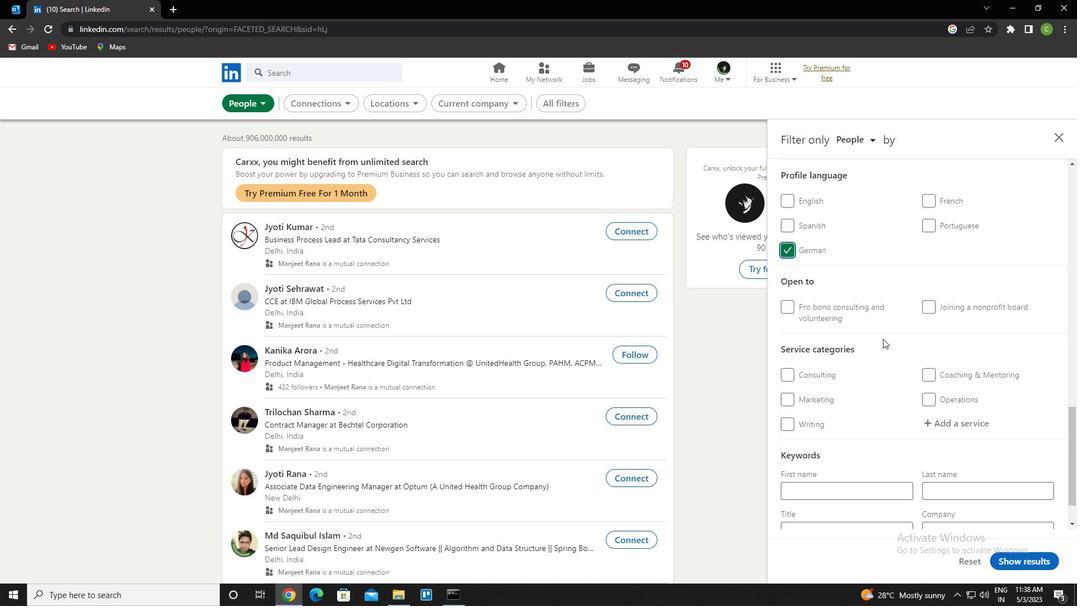 
Action: Mouse scrolled (883, 339) with delta (0, 0)
Screenshot: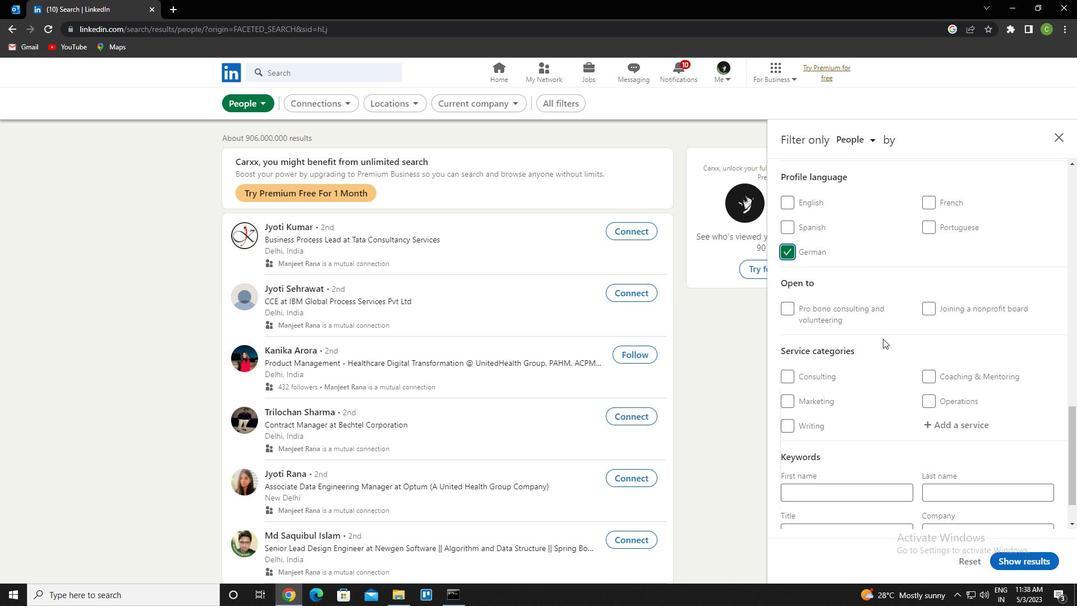 
Action: Mouse scrolled (883, 339) with delta (0, 0)
Screenshot: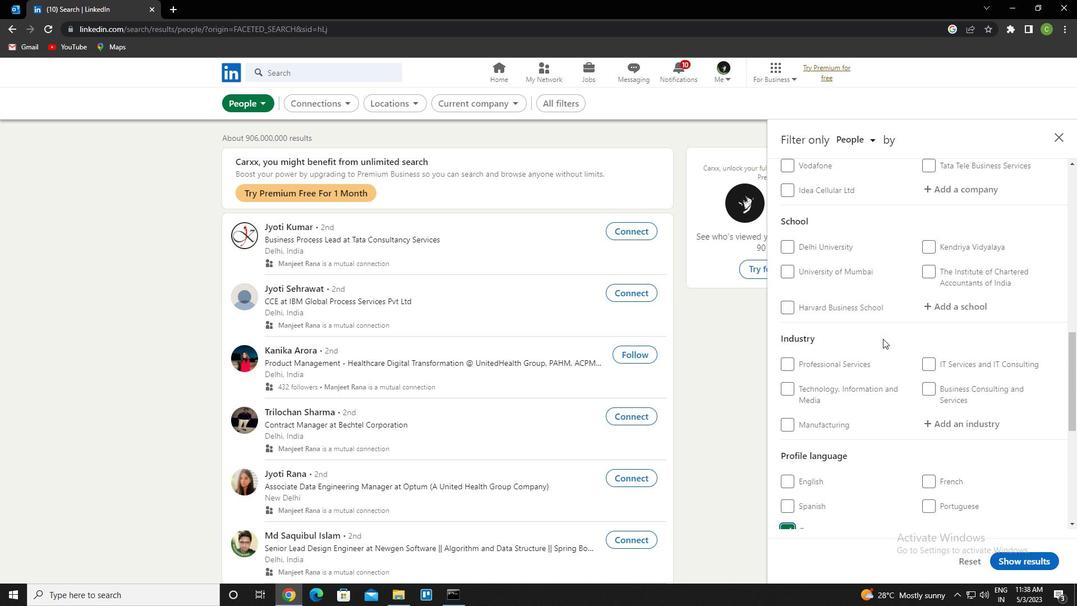 
Action: Mouse scrolled (883, 339) with delta (0, 0)
Screenshot: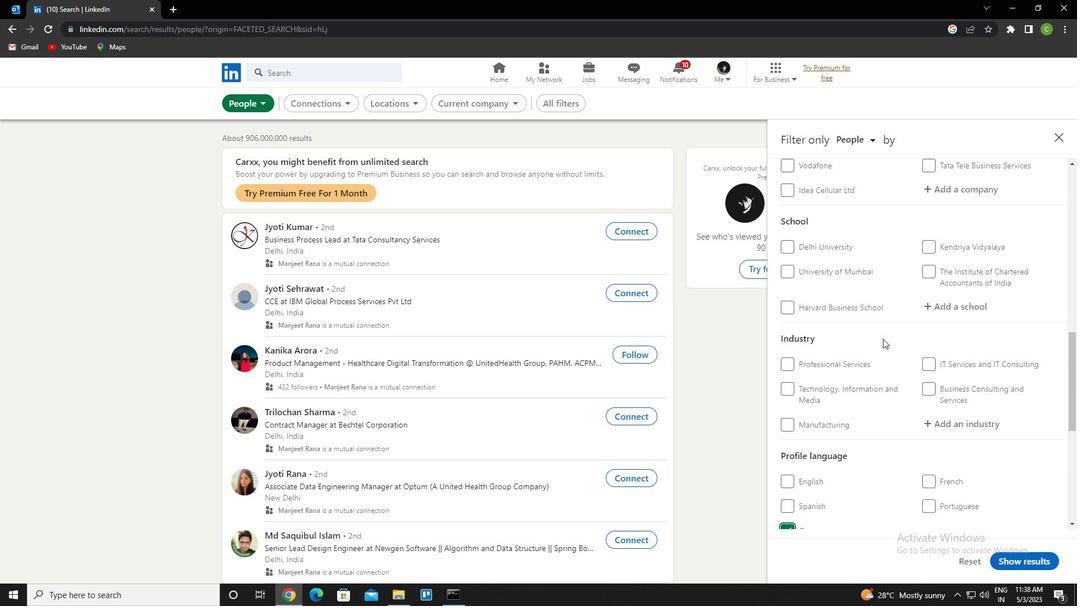
Action: Mouse moved to (855, 274)
Screenshot: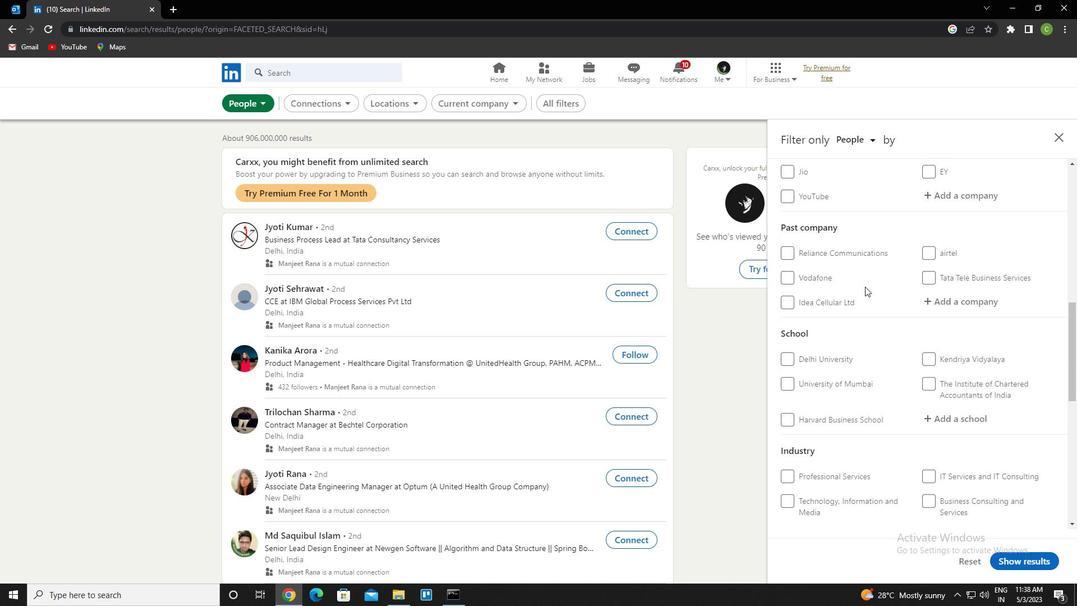 
Action: Mouse scrolled (855, 275) with delta (0, 0)
Screenshot: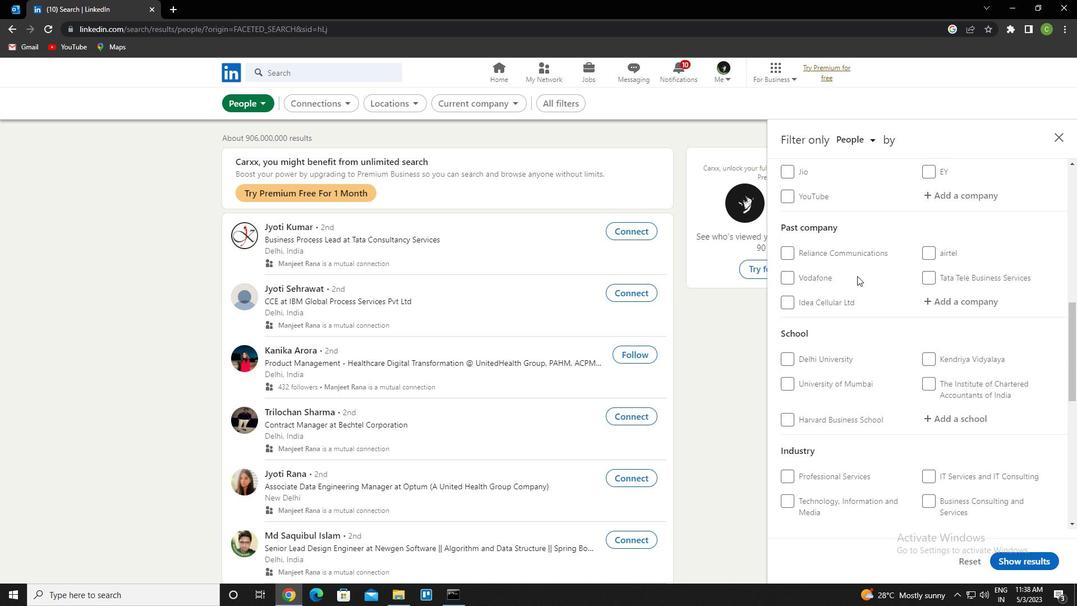 
Action: Mouse scrolled (855, 275) with delta (0, 0)
Screenshot: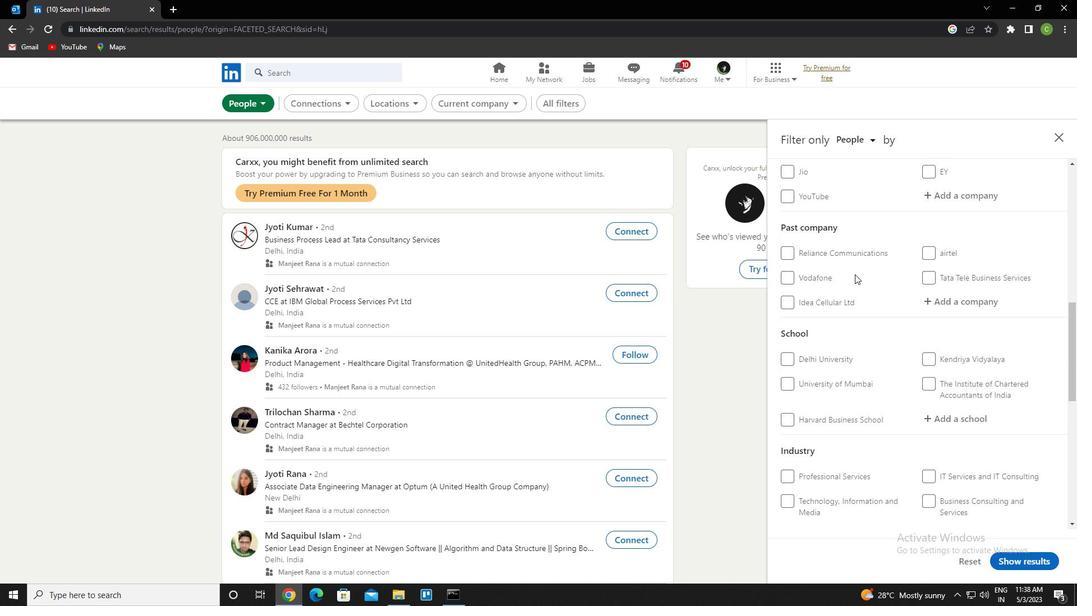 
Action: Mouse moved to (959, 304)
Screenshot: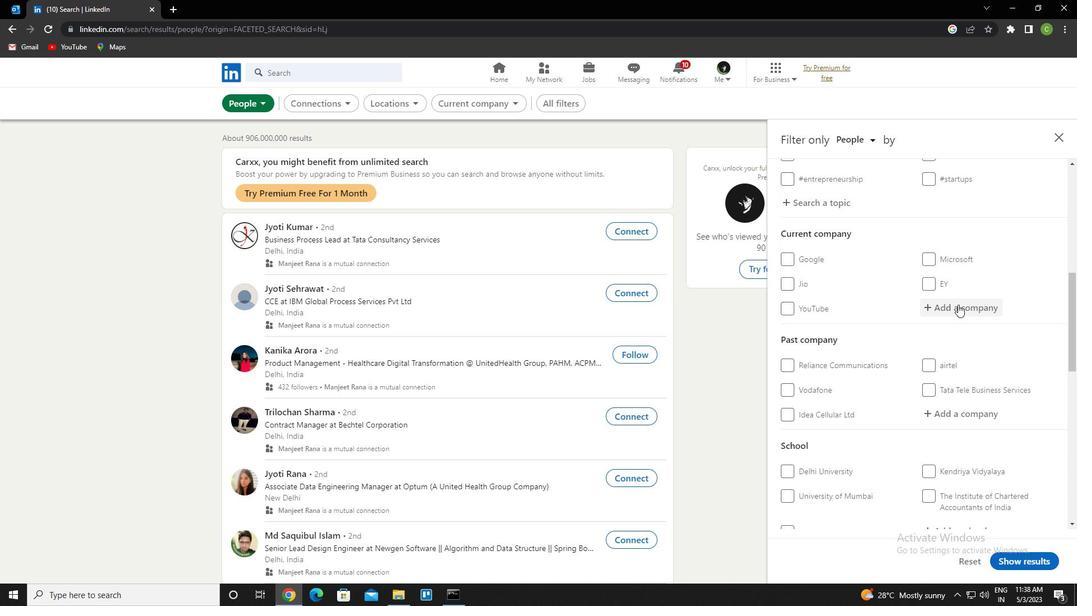 
Action: Mouse pressed left at (959, 304)
Screenshot: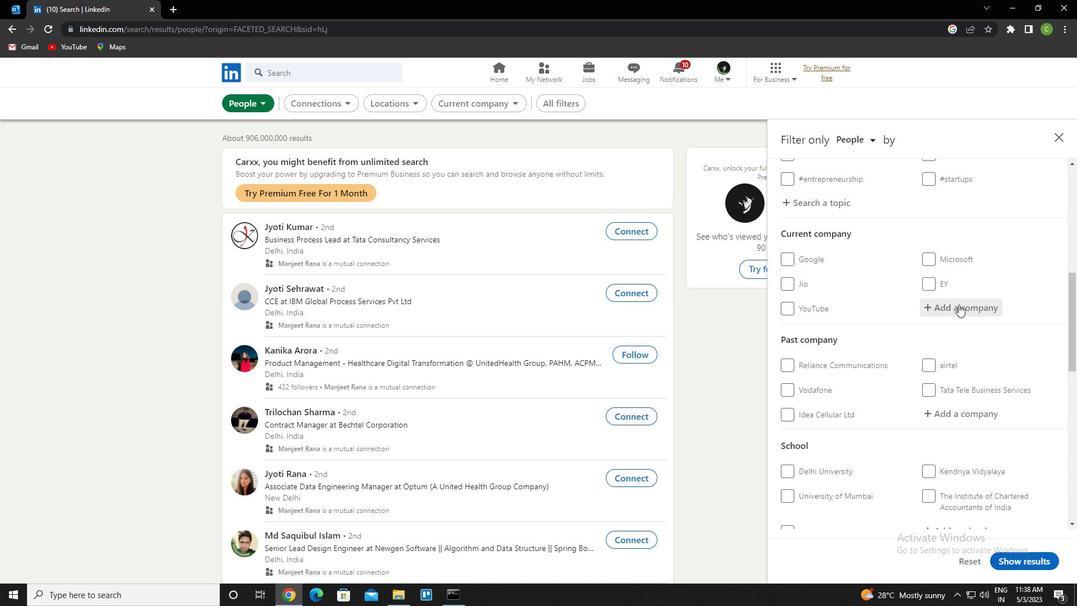 
Action: Key pressed <Key.caps_lock>s<Key.caps_lock>uryoday<Key.space>small<Key.space>finance<Key.down><Key.enter>
Screenshot: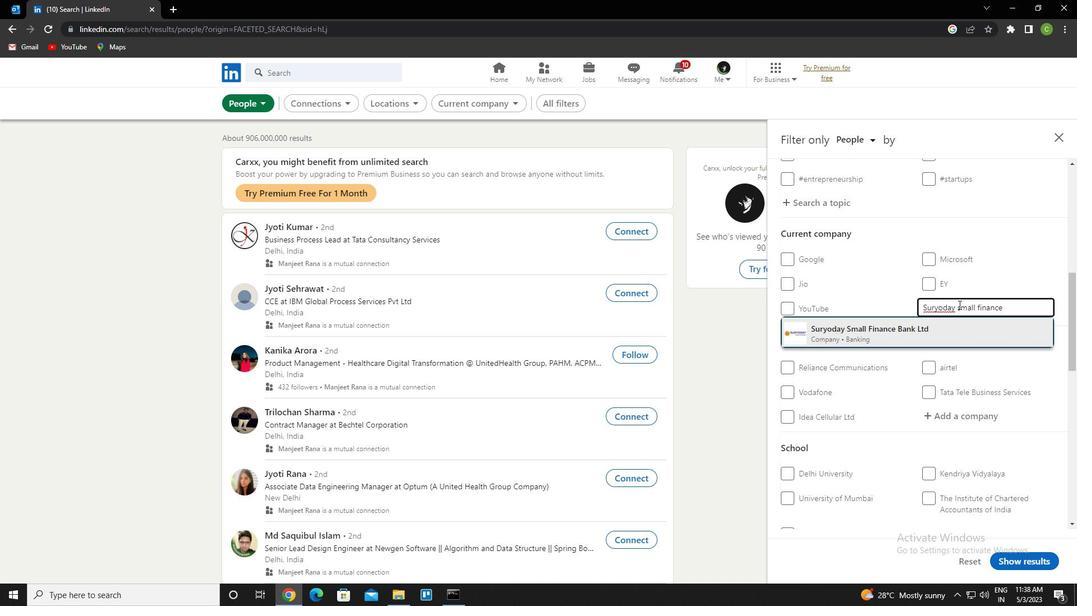 
Action: Mouse scrolled (959, 304) with delta (0, 0)
Screenshot: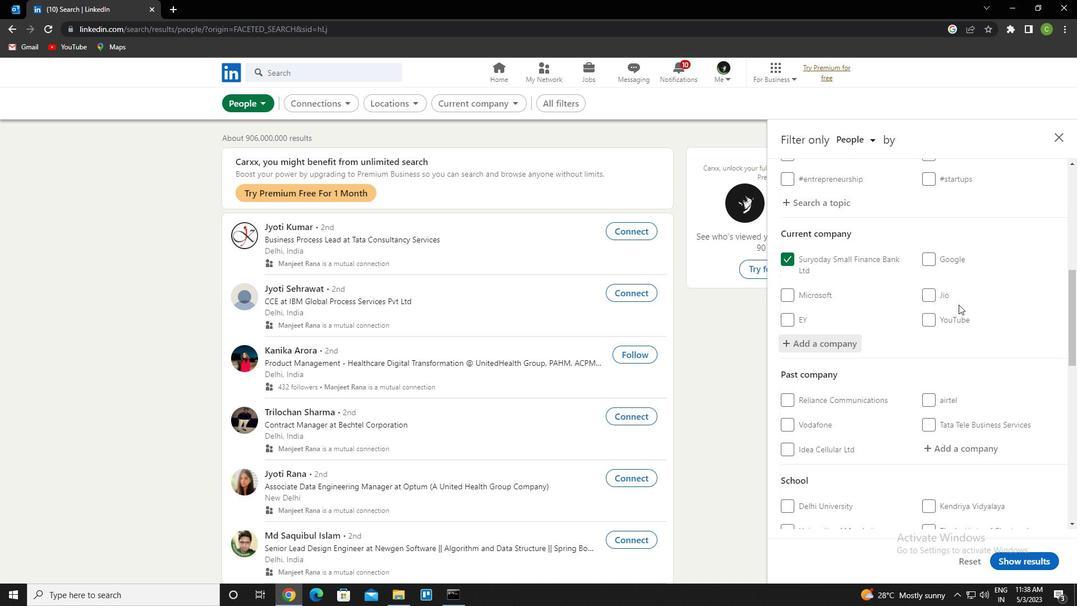 
Action: Mouse scrolled (959, 304) with delta (0, 0)
Screenshot: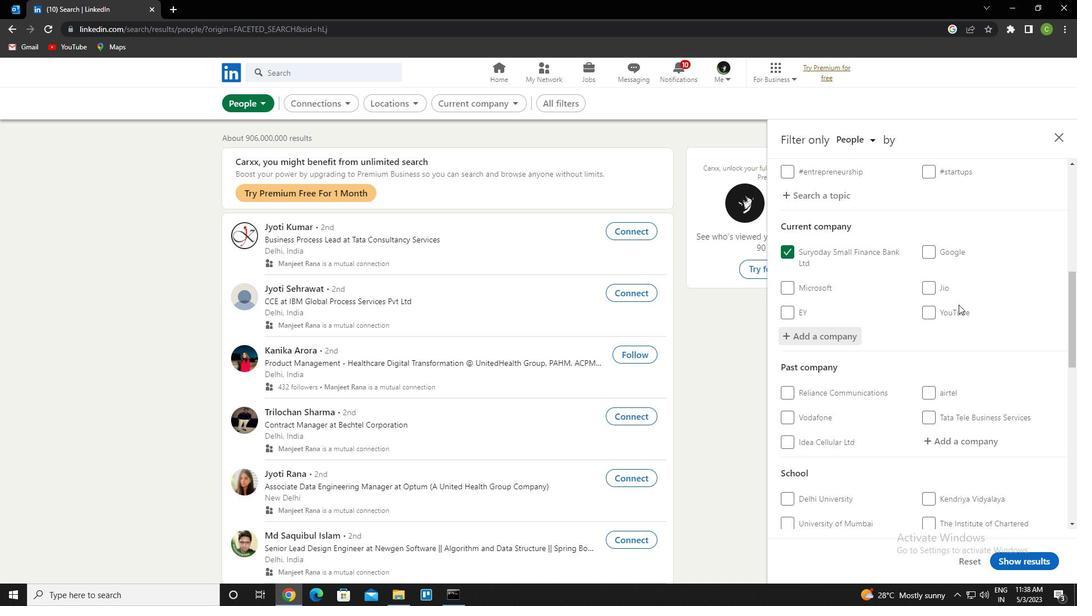 
Action: Mouse scrolled (959, 304) with delta (0, 0)
Screenshot: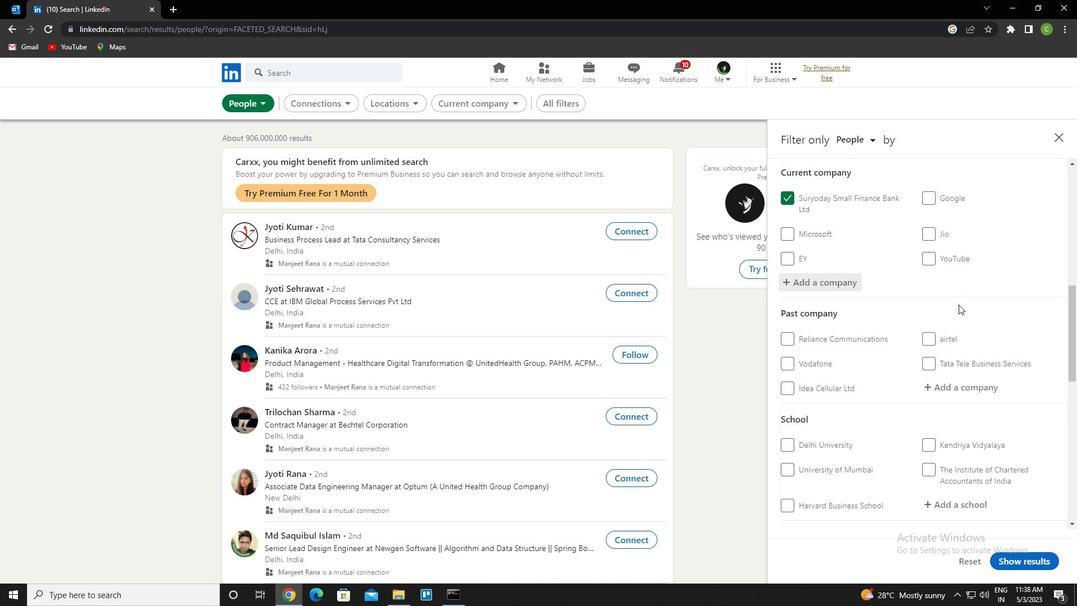 
Action: Mouse scrolled (959, 304) with delta (0, 0)
Screenshot: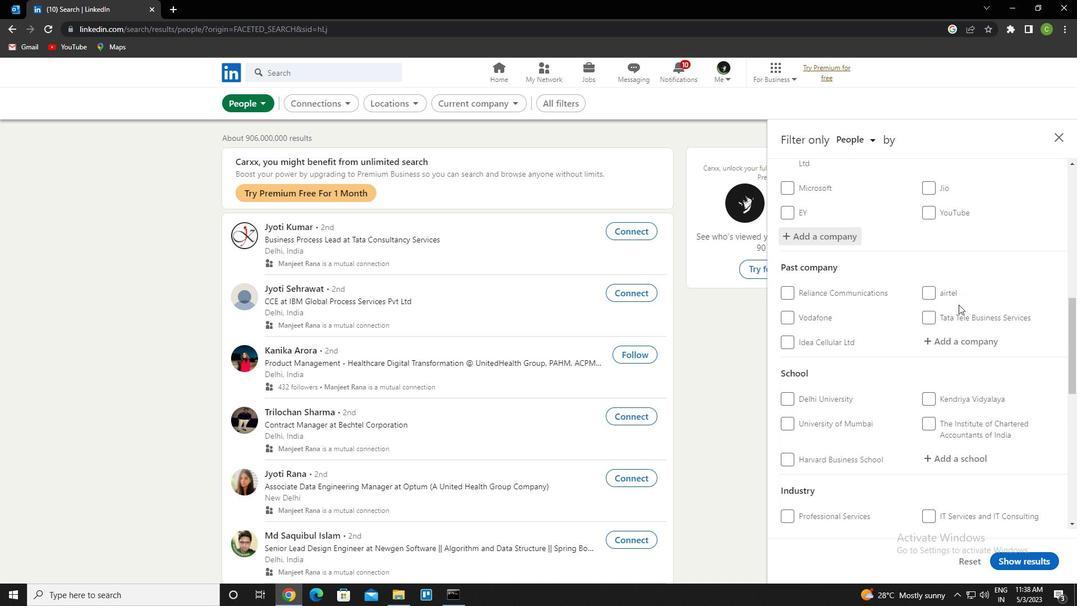 
Action: Mouse moved to (974, 345)
Screenshot: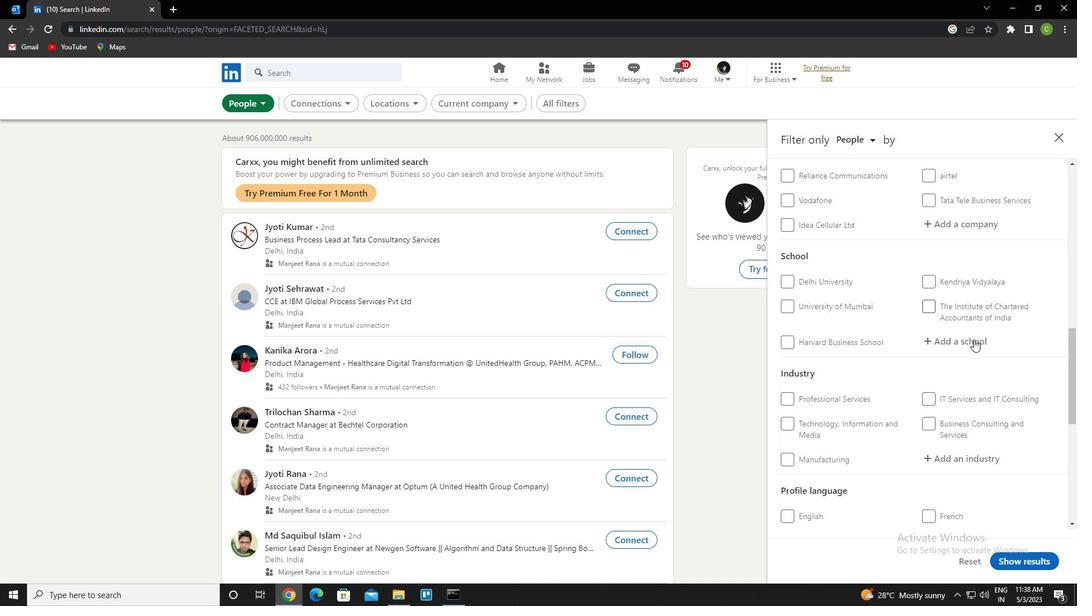 
Action: Mouse pressed left at (974, 345)
Screenshot: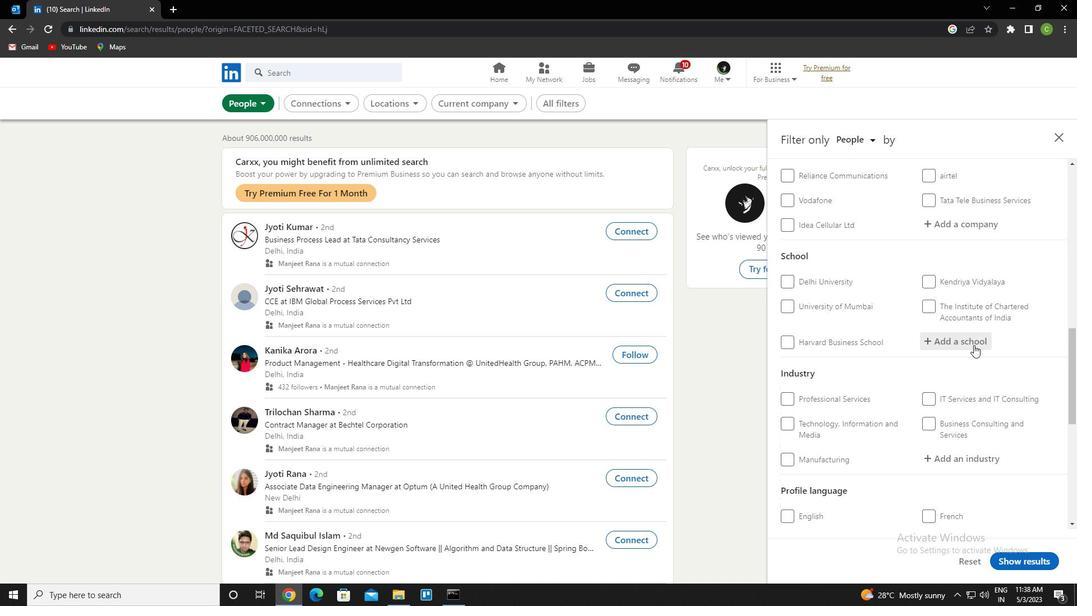 
Action: Key pressed <Key.caps_lock>b<Key.caps_lock>angalore<Key.space>institute<Key.space>of<Key.space><Key.down><Key.down><Key.up><Key.enter>
Screenshot: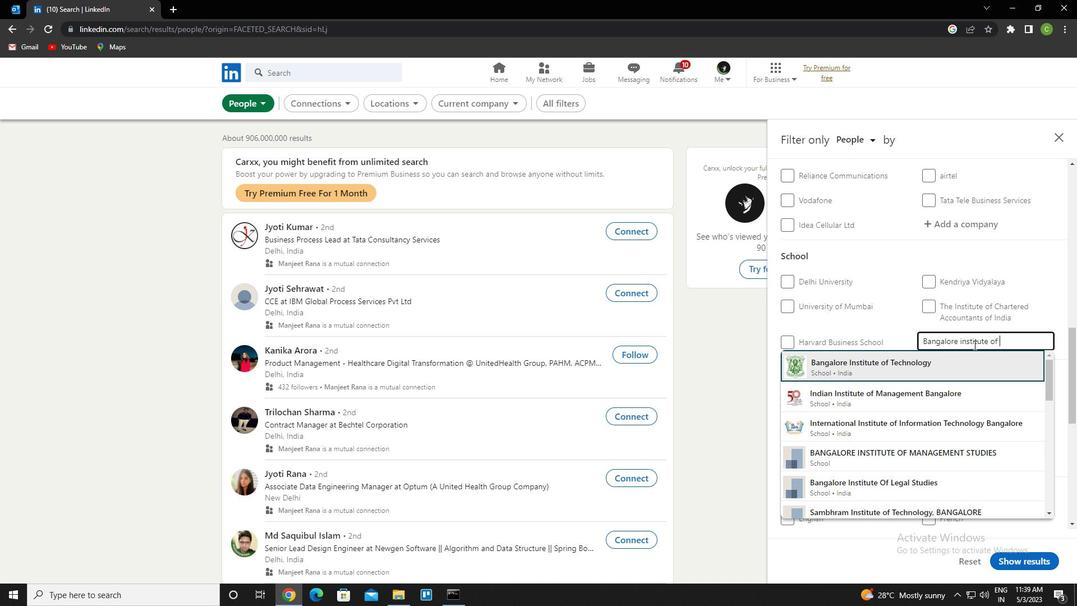 
Action: Mouse scrolled (974, 344) with delta (0, 0)
Screenshot: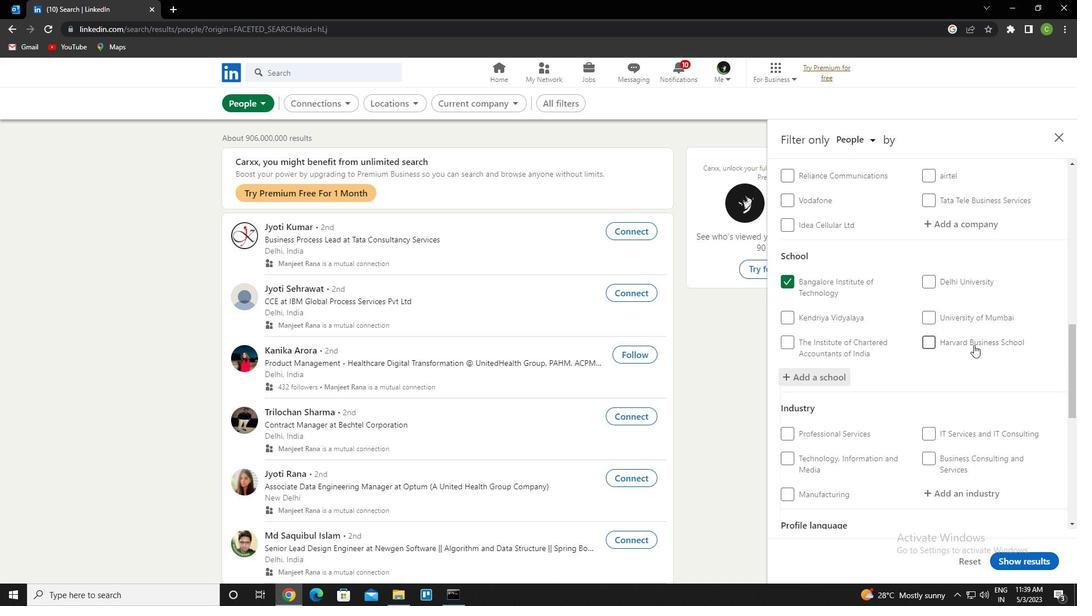 
Action: Mouse scrolled (974, 344) with delta (0, 0)
Screenshot: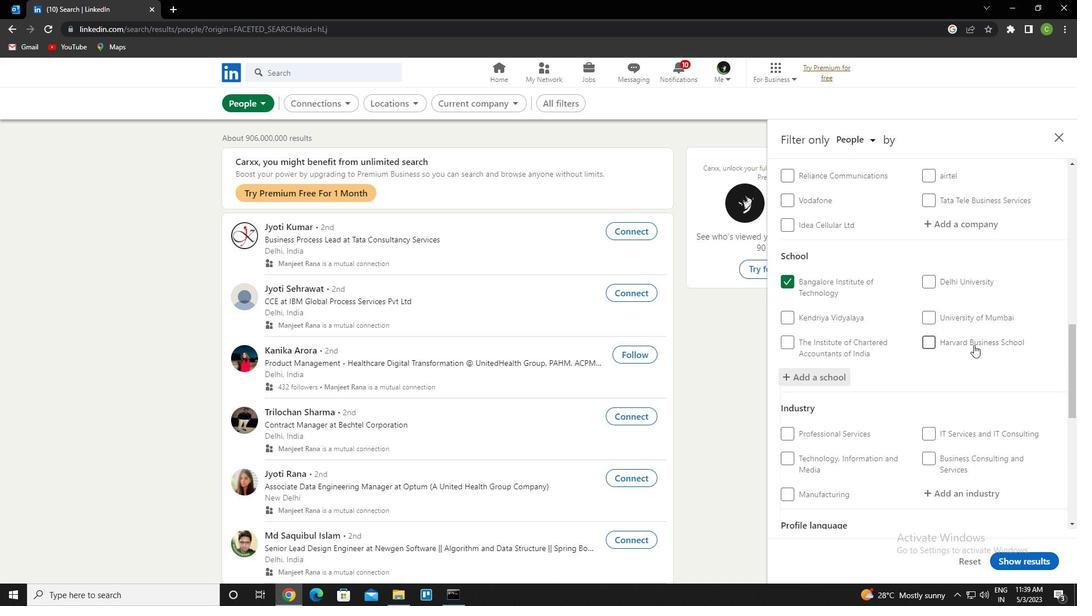 
Action: Mouse scrolled (974, 344) with delta (0, 0)
Screenshot: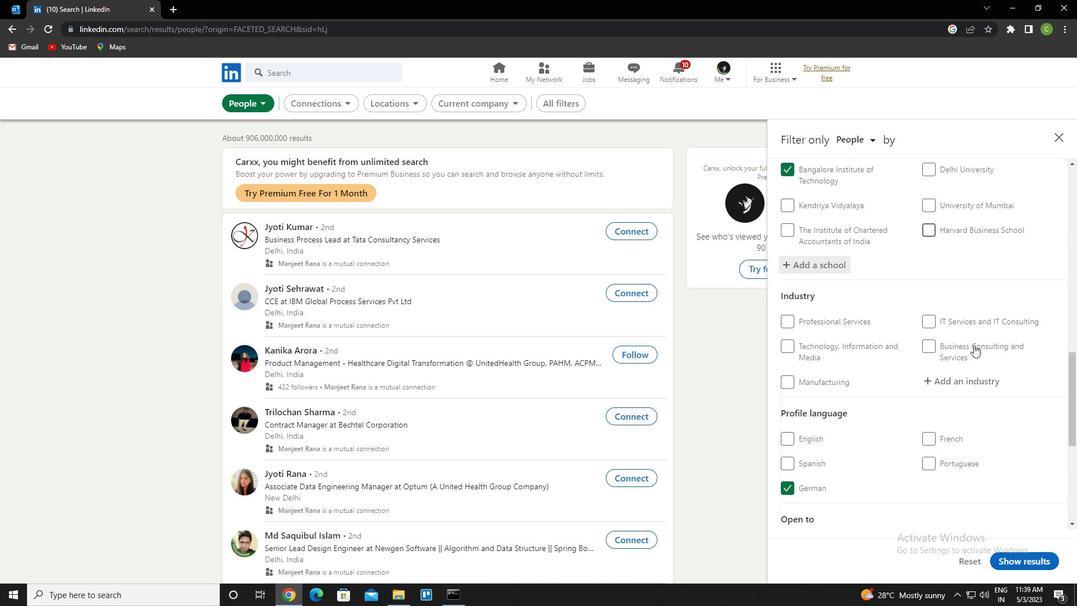 
Action: Mouse moved to (974, 332)
Screenshot: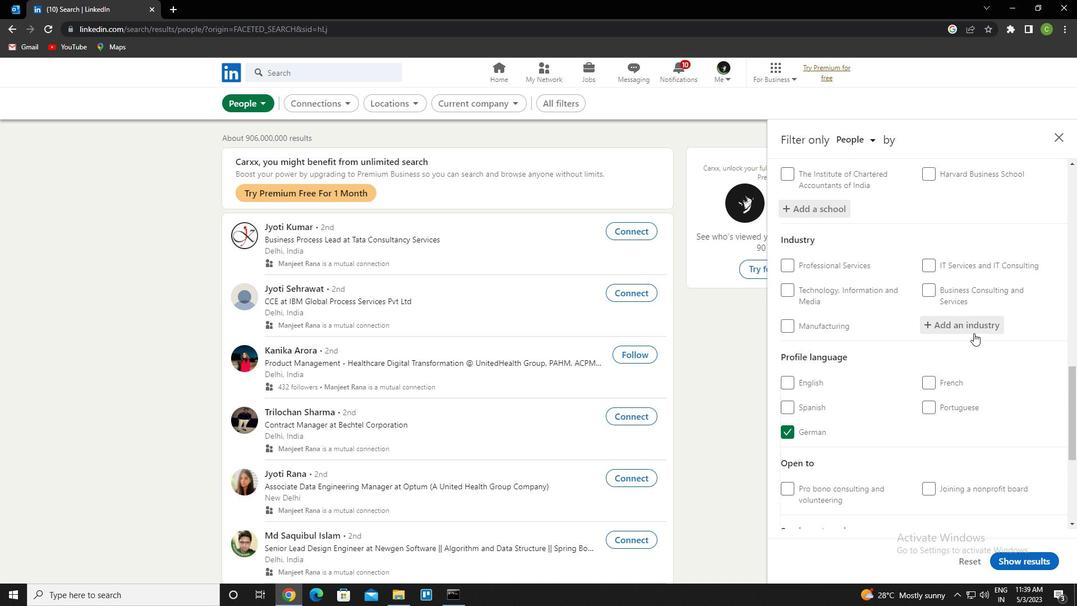 
Action: Mouse pressed left at (974, 332)
Screenshot: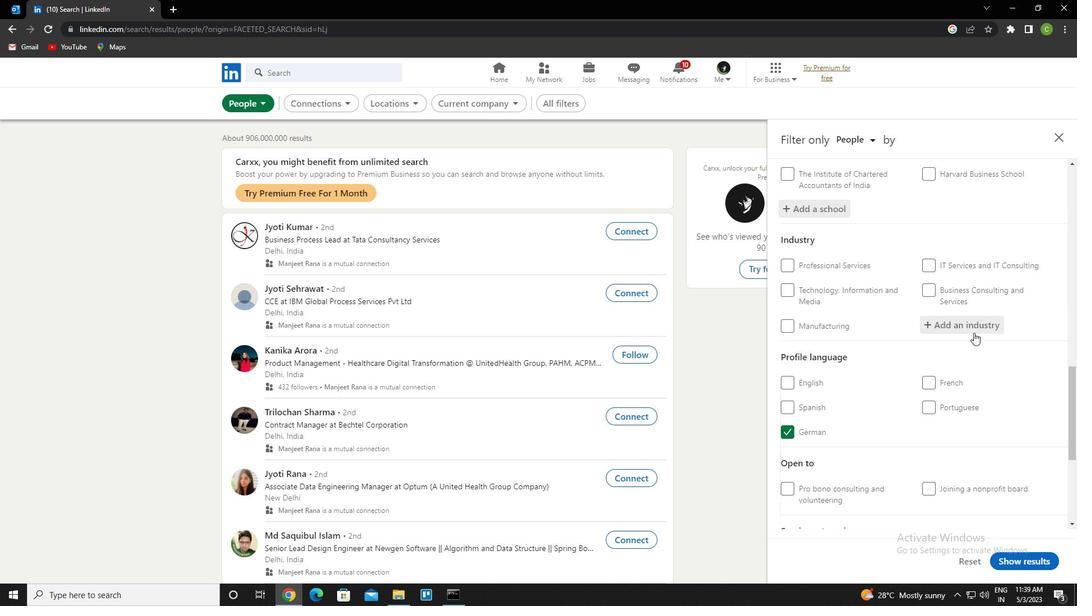 
Action: Key pressed <Key.caps_lock>t<Key.caps_lock>ruck<Key.space>trans<Key.down><Key.enter>
Screenshot: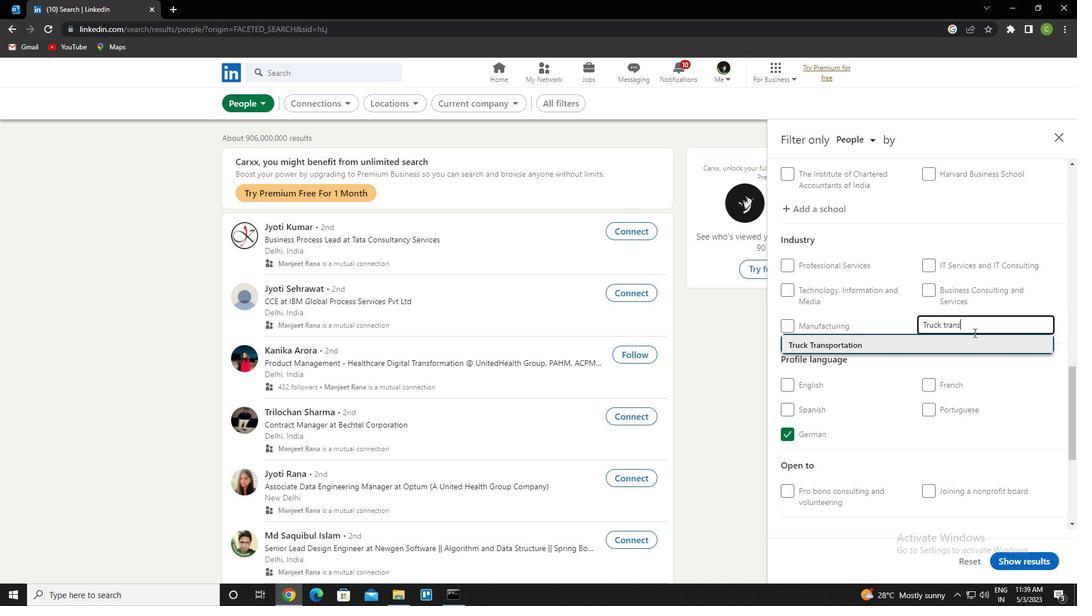 
Action: Mouse scrolled (974, 332) with delta (0, 0)
Screenshot: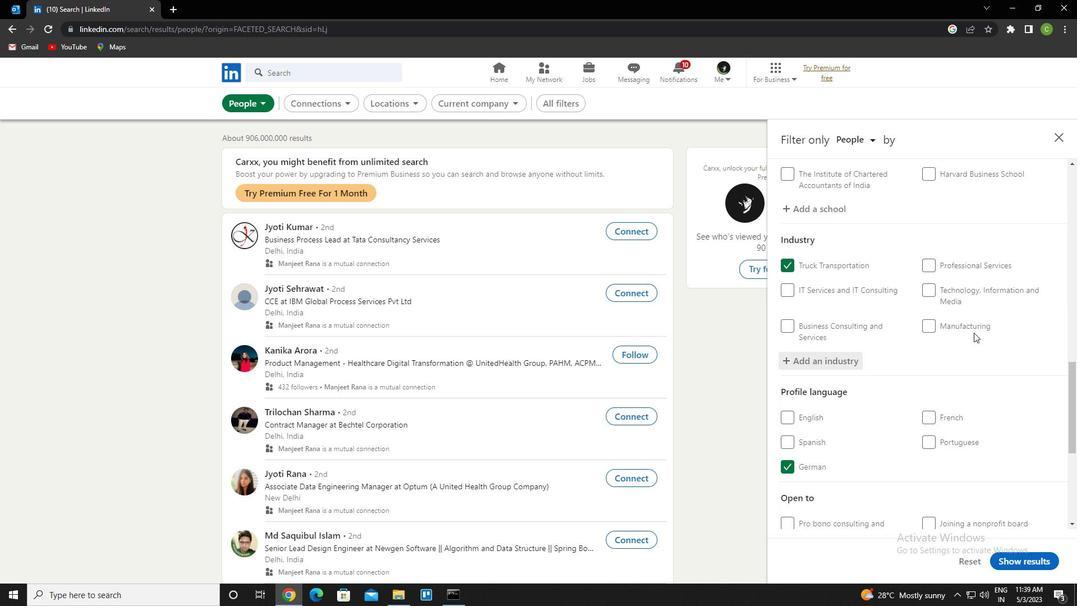 
Action: Mouse scrolled (974, 332) with delta (0, 0)
Screenshot: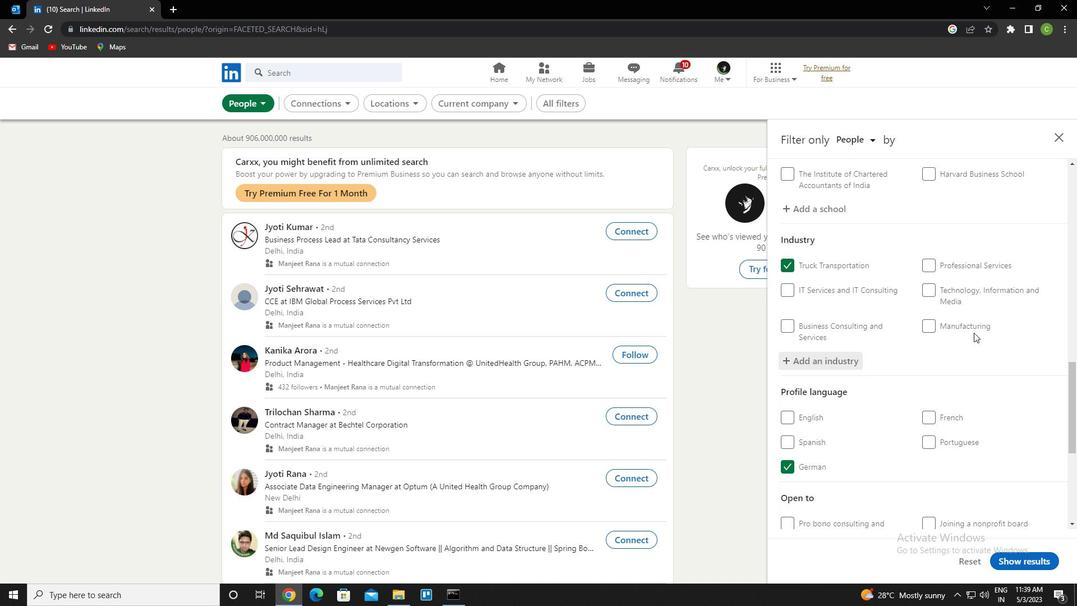 
Action: Mouse scrolled (974, 332) with delta (0, 0)
Screenshot: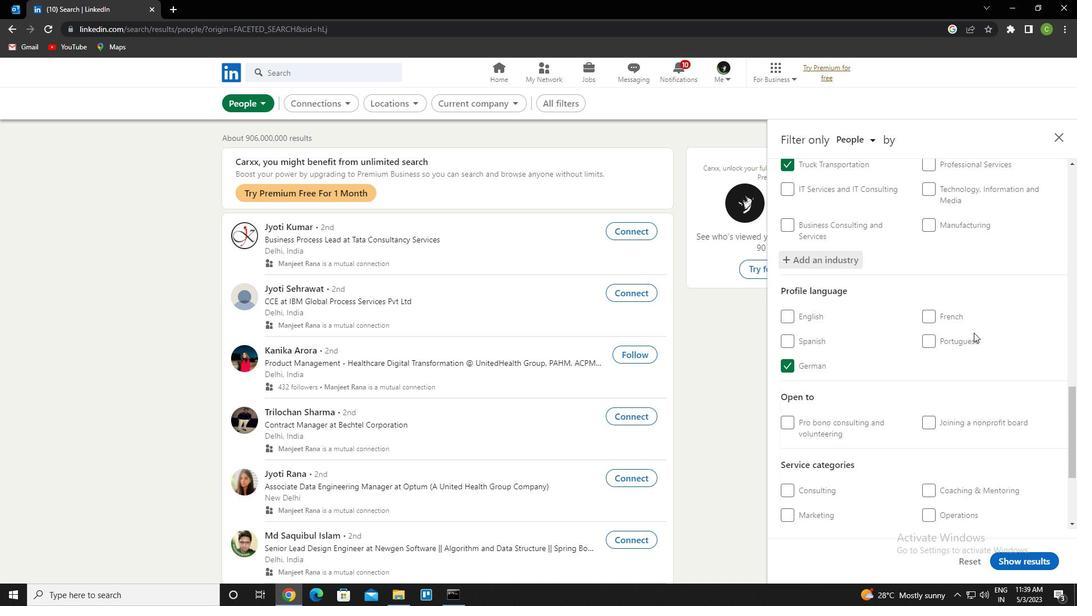 
Action: Mouse scrolled (974, 332) with delta (0, 0)
Screenshot: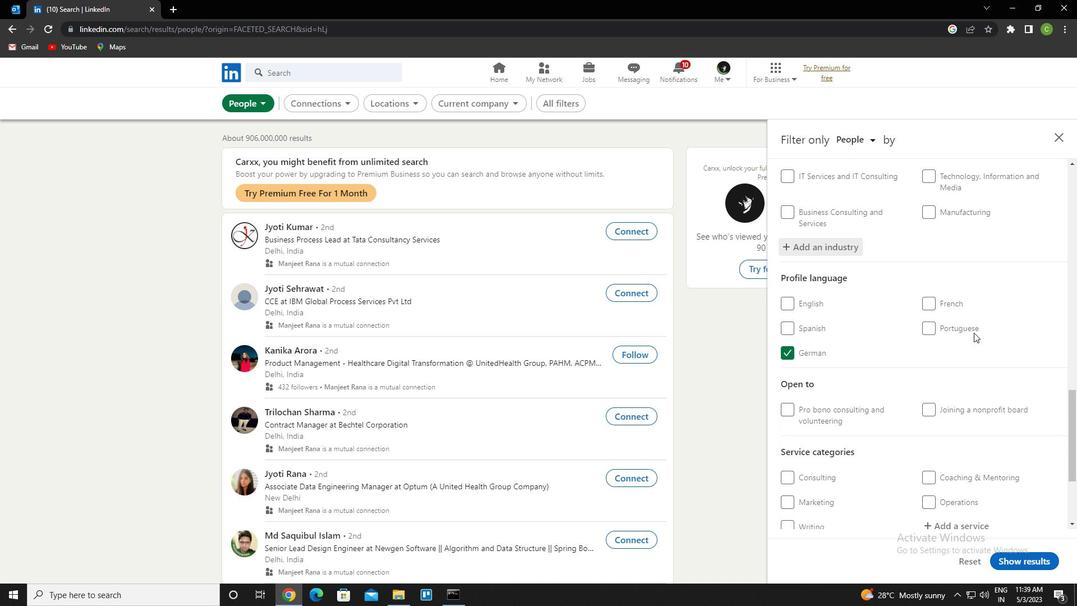 
Action: Mouse scrolled (974, 332) with delta (0, 0)
Screenshot: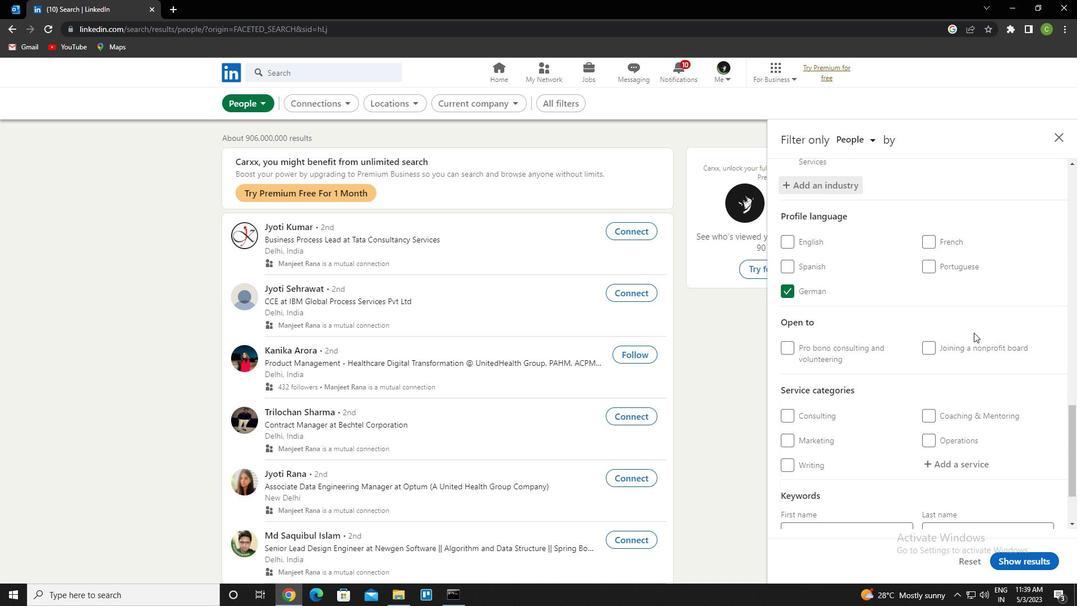 
Action: Mouse scrolled (974, 332) with delta (0, 0)
Screenshot: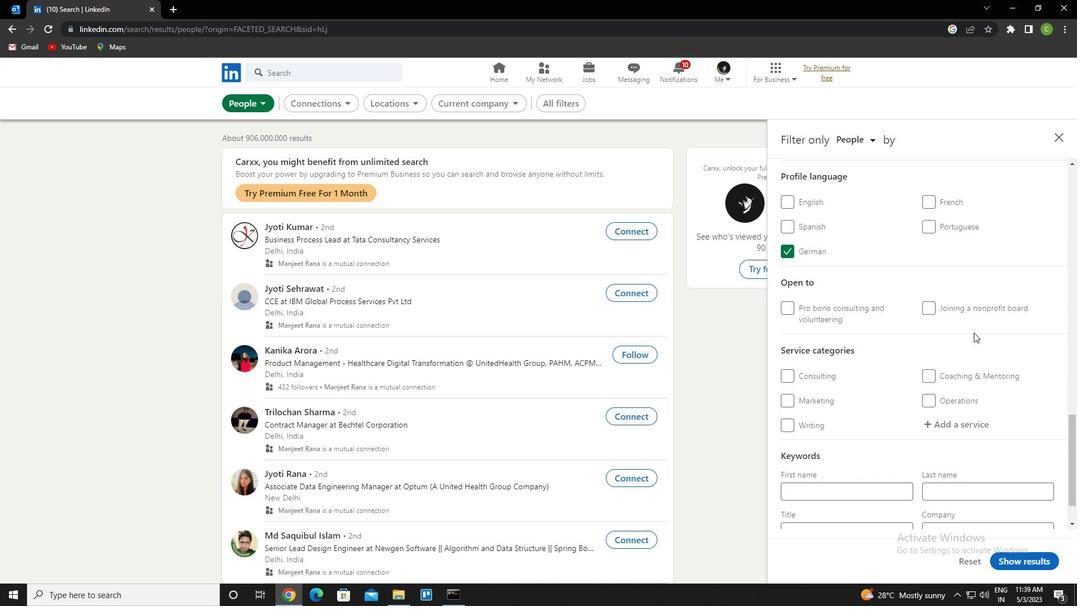
Action: Mouse scrolled (974, 332) with delta (0, 0)
Screenshot: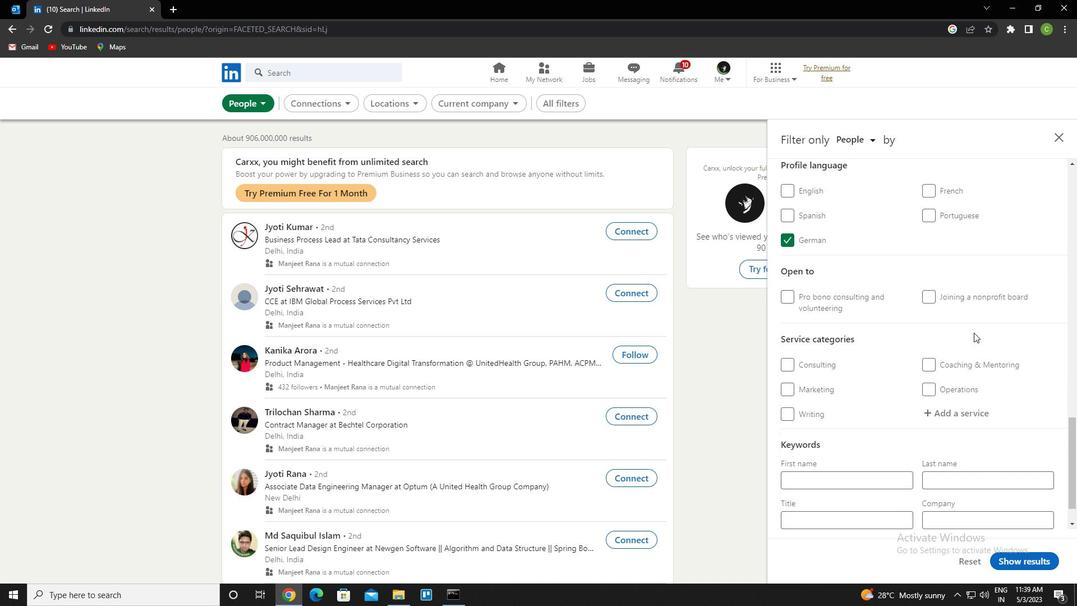 
Action: Mouse moved to (963, 370)
Screenshot: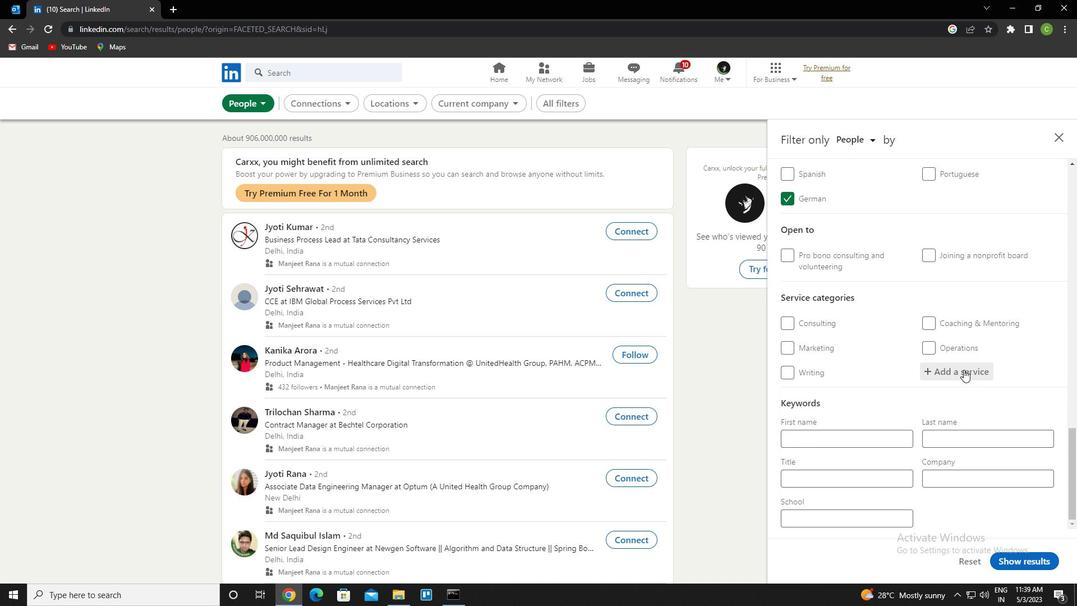 
Action: Mouse pressed left at (963, 370)
Screenshot: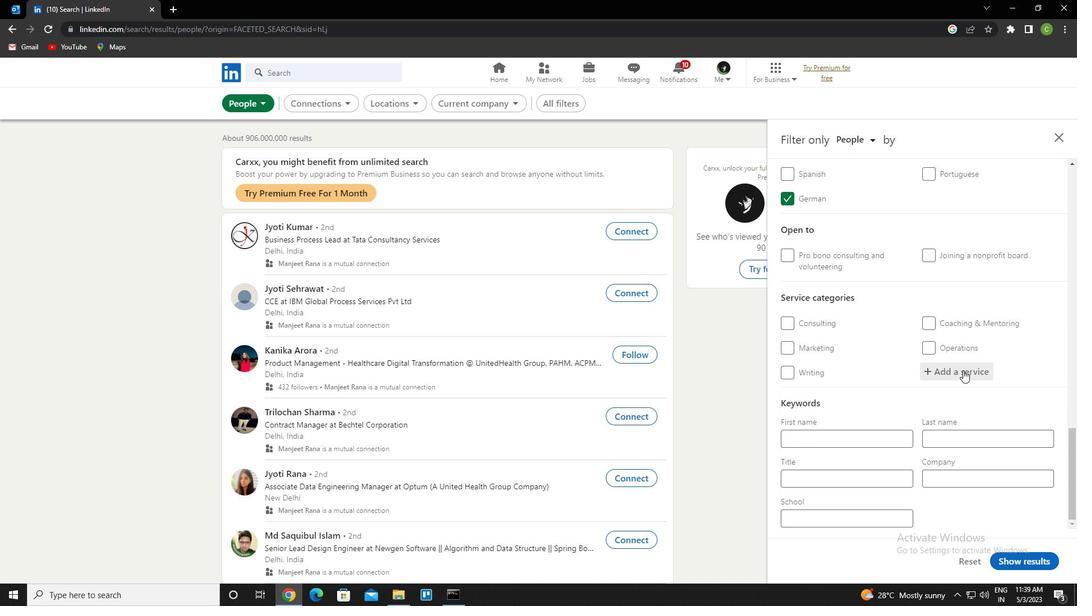 
Action: Key pressed <Key.caps_lock>r<Key.caps_lock>eal<Key.space>estate<Key.down><Key.enter>
Screenshot: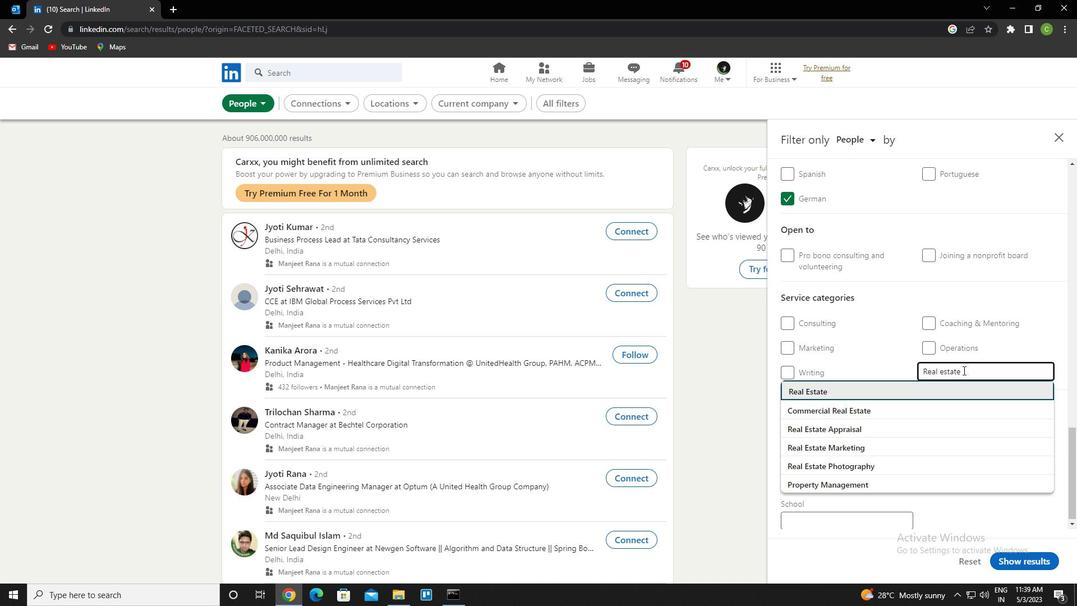 
Action: Mouse scrolled (963, 369) with delta (0, 0)
Screenshot: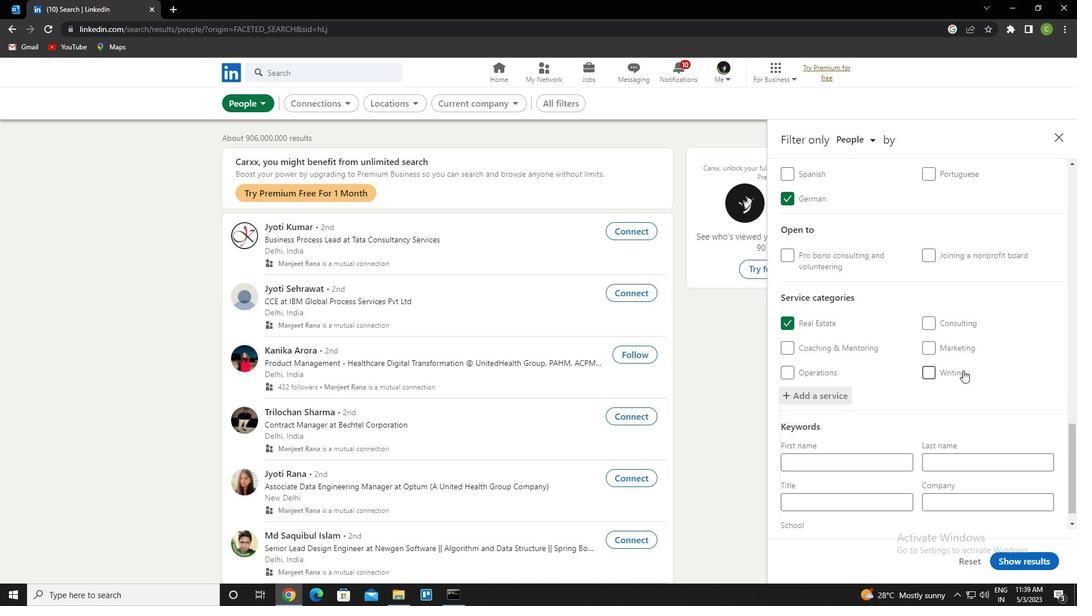 
Action: Mouse moved to (954, 376)
Screenshot: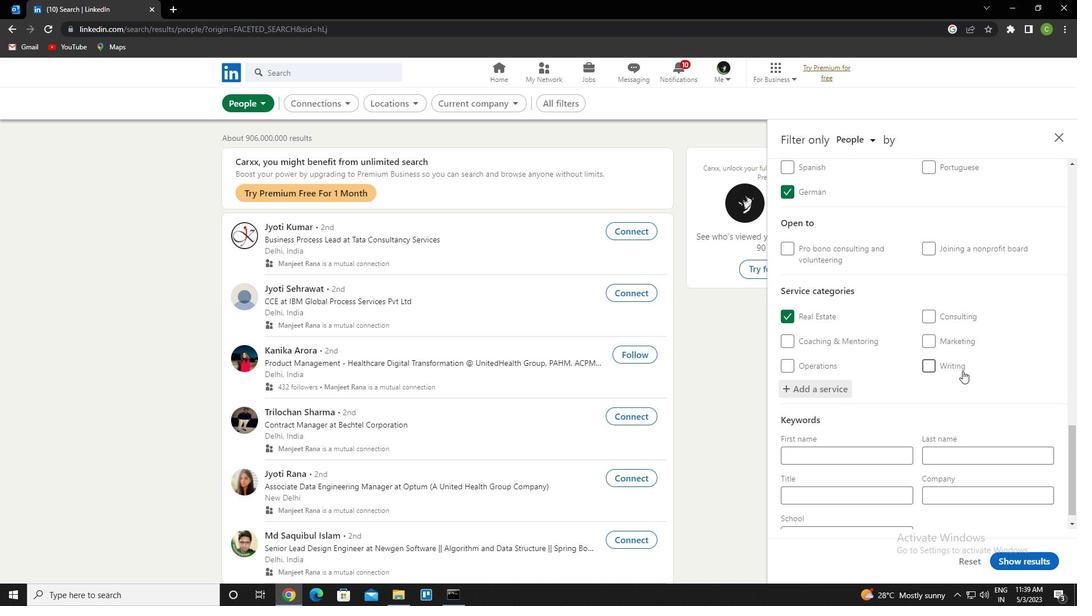
Action: Mouse scrolled (954, 376) with delta (0, 0)
Screenshot: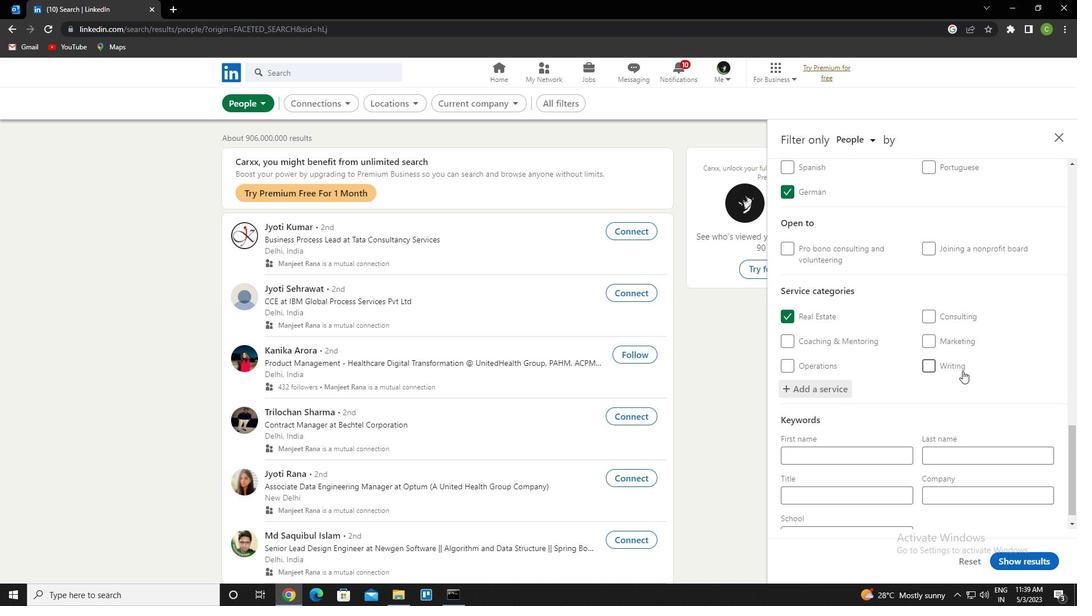 
Action: Mouse moved to (952, 377)
Screenshot: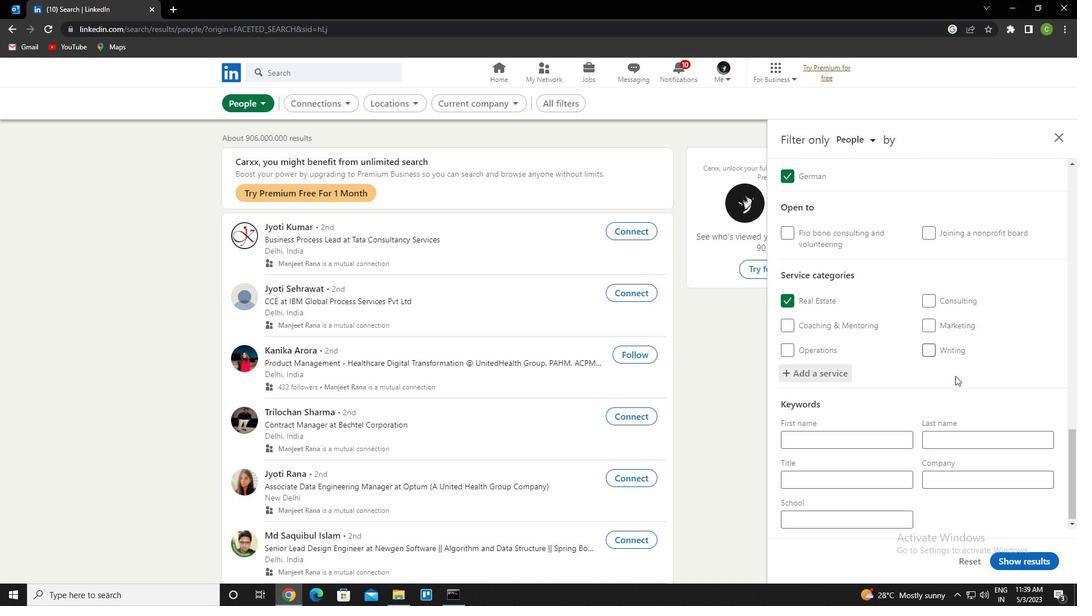 
Action: Mouse scrolled (952, 376) with delta (0, 0)
Screenshot: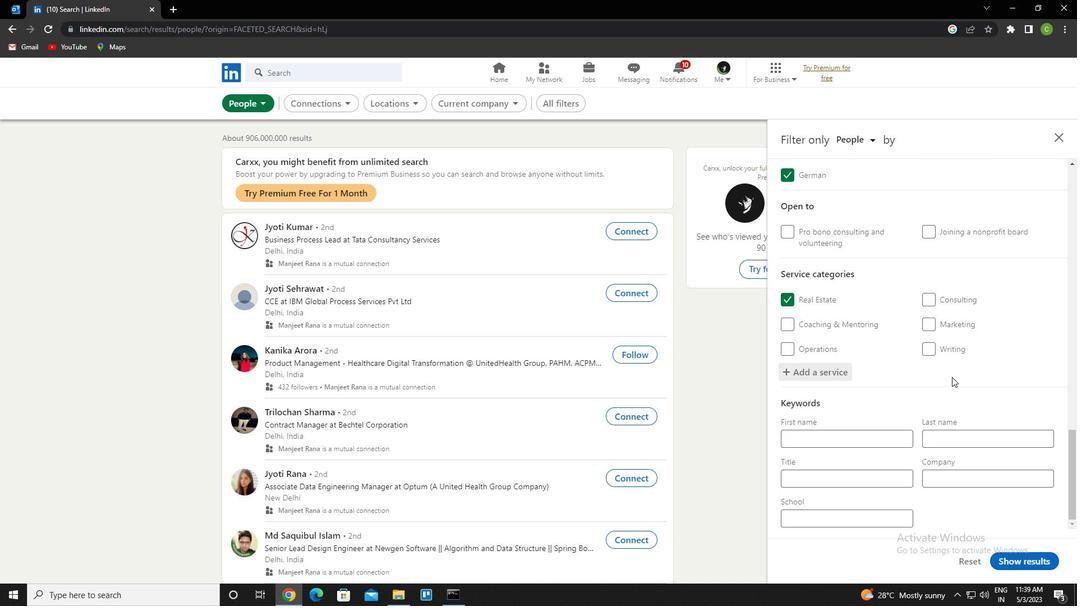 
Action: Mouse scrolled (952, 376) with delta (0, 0)
Screenshot: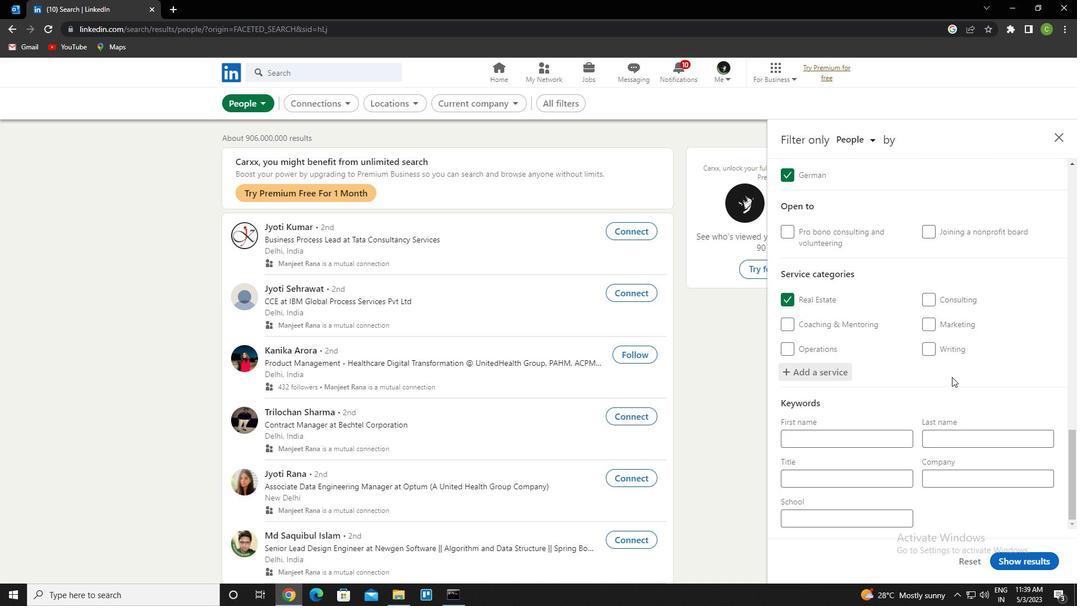 
Action: Mouse scrolled (952, 376) with delta (0, 0)
Screenshot: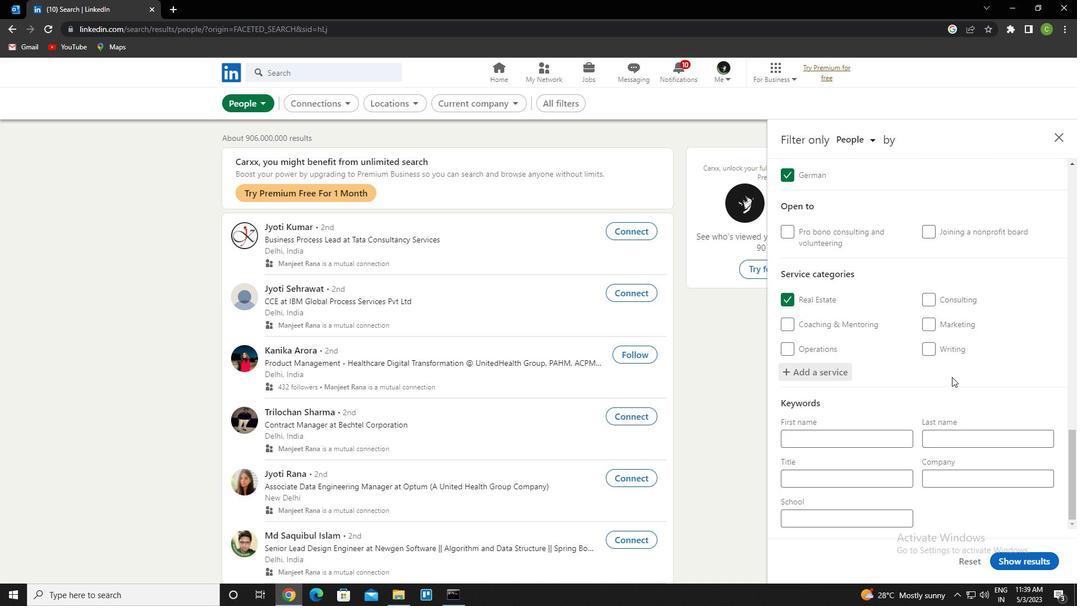 
Action: Mouse moved to (939, 396)
Screenshot: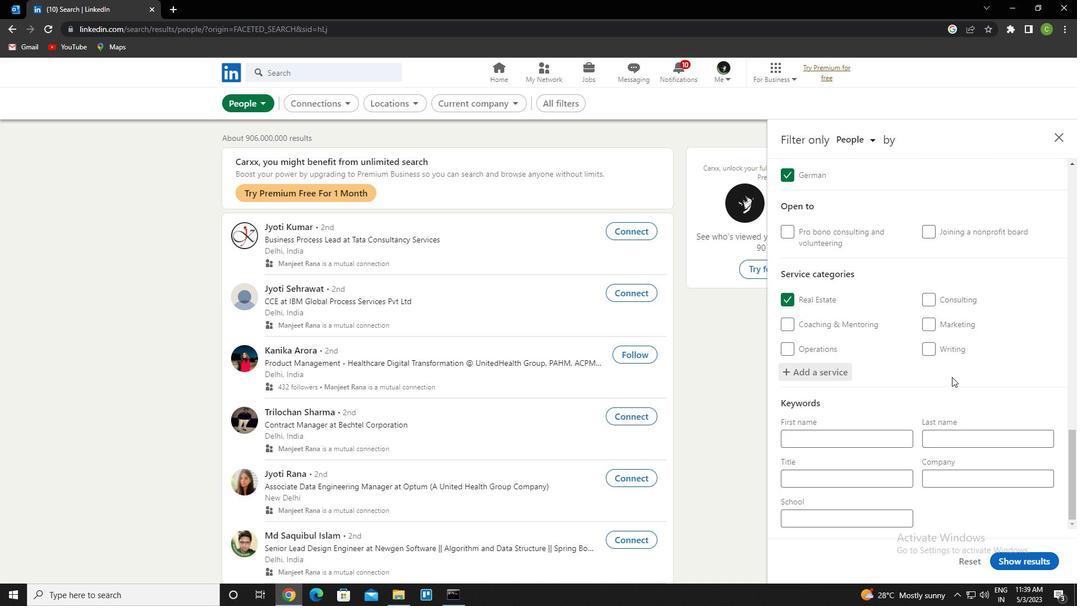 
Action: Mouse scrolled (939, 396) with delta (0, 0)
Screenshot: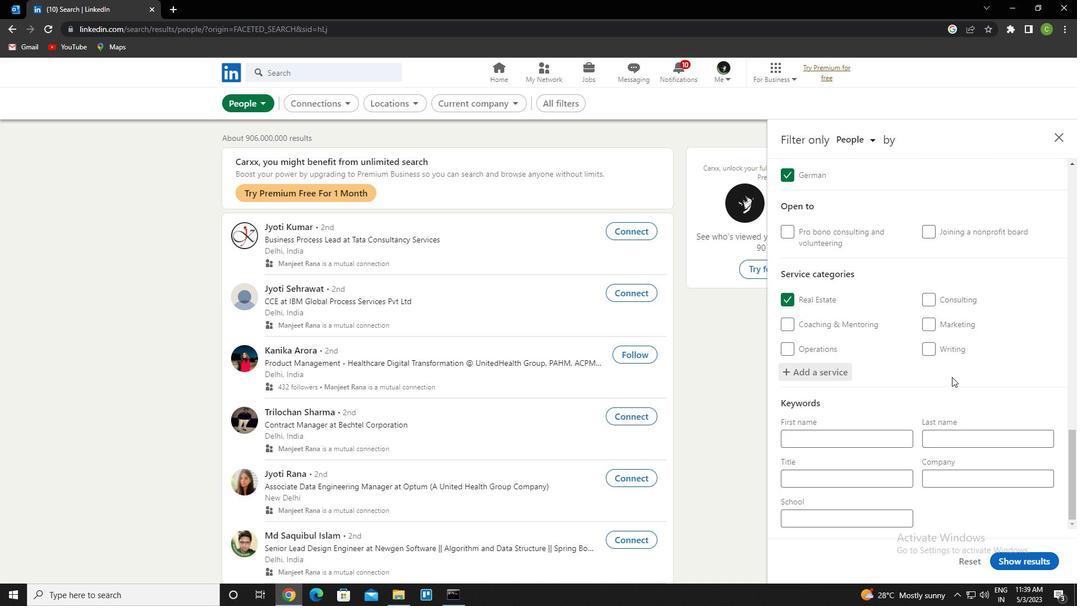 
Action: Mouse moved to (869, 486)
Screenshot: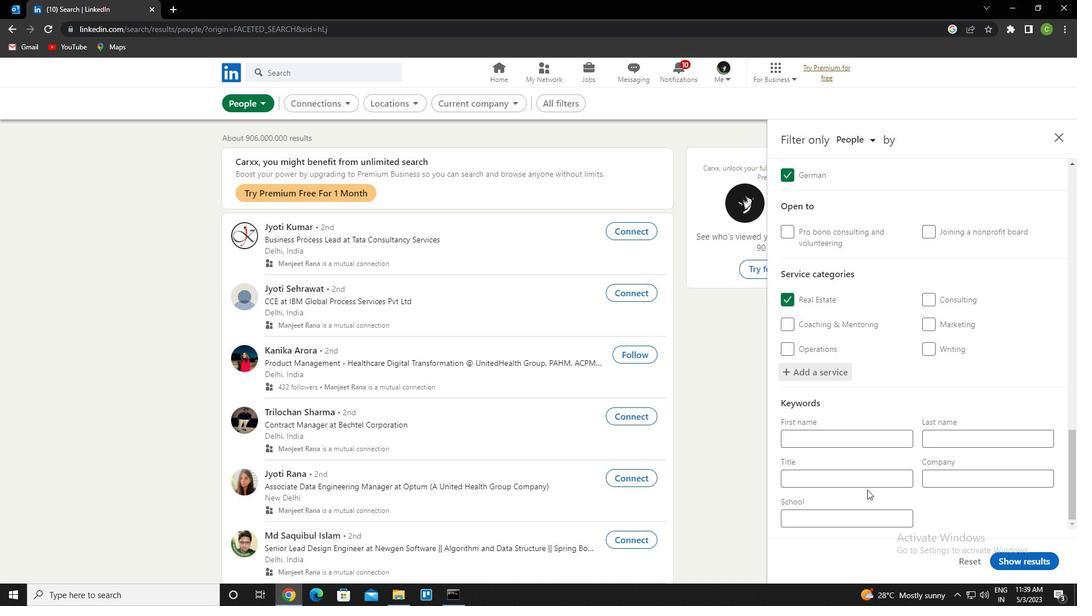 
Action: Mouse pressed left at (869, 486)
Screenshot: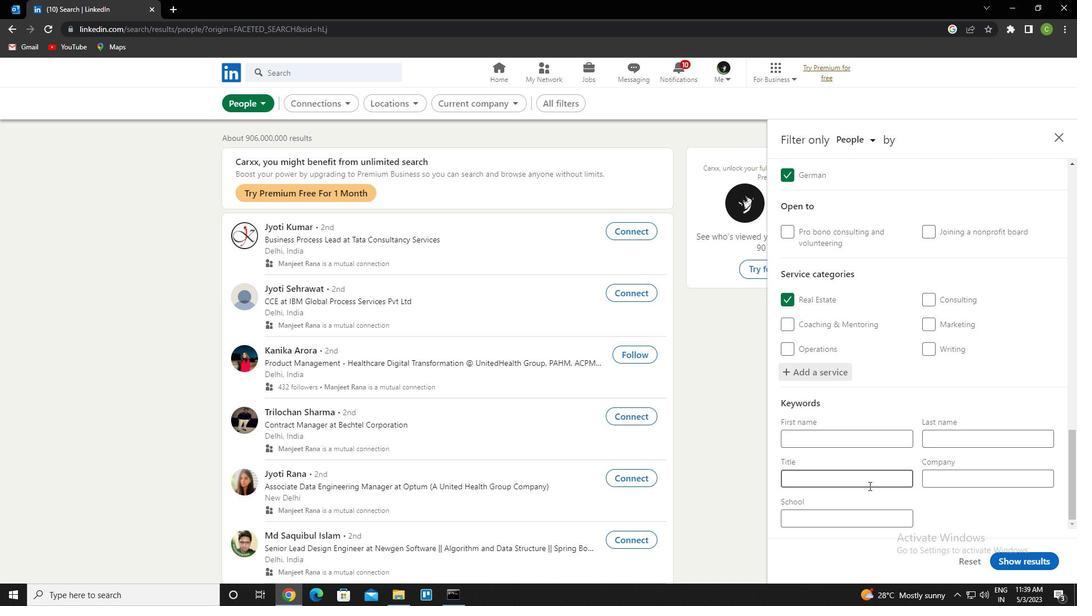 
Action: Key pressed <Key.caps_lock>b<Key.caps_lock>oard<Key.space><Key.caps_lock>d<Key.caps_lock>irc<Key.backspace>ector
Screenshot: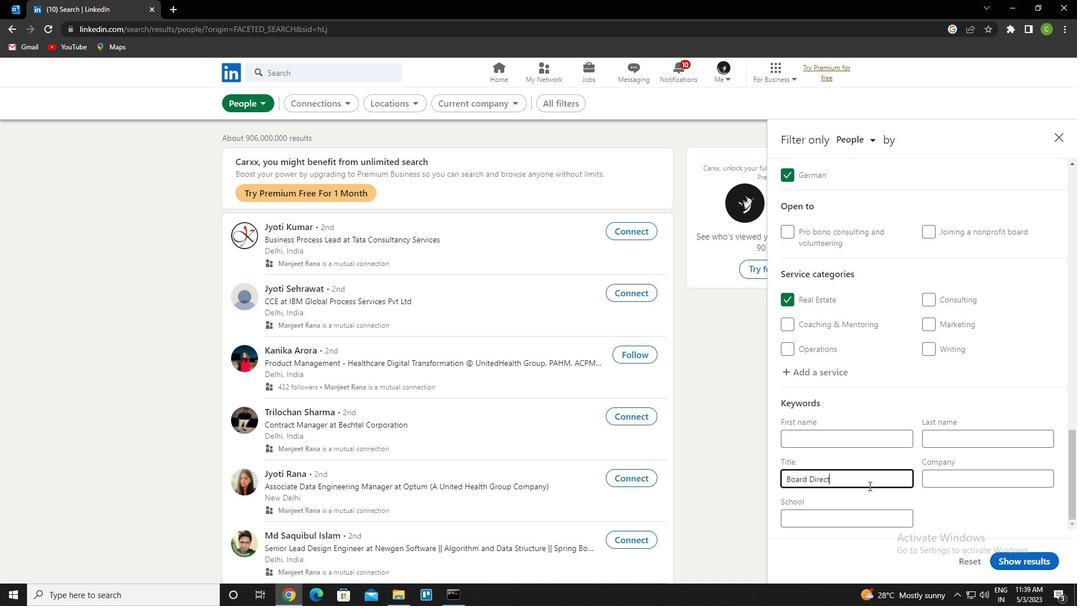 
Action: Mouse moved to (1028, 556)
Screenshot: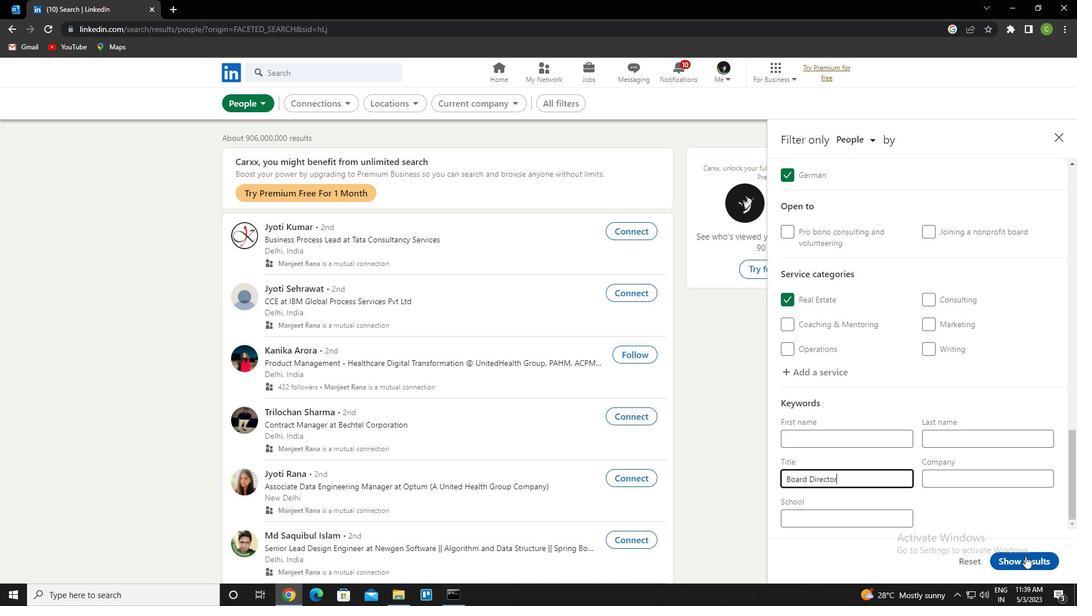 
Action: Mouse pressed left at (1028, 556)
Screenshot: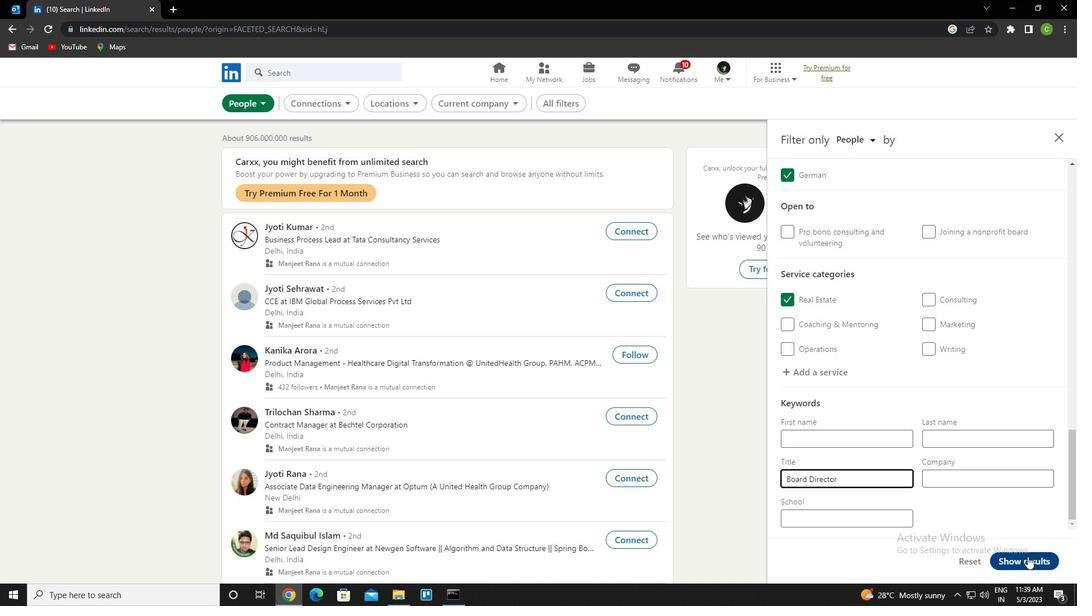 
Action: Mouse moved to (505, 541)
Screenshot: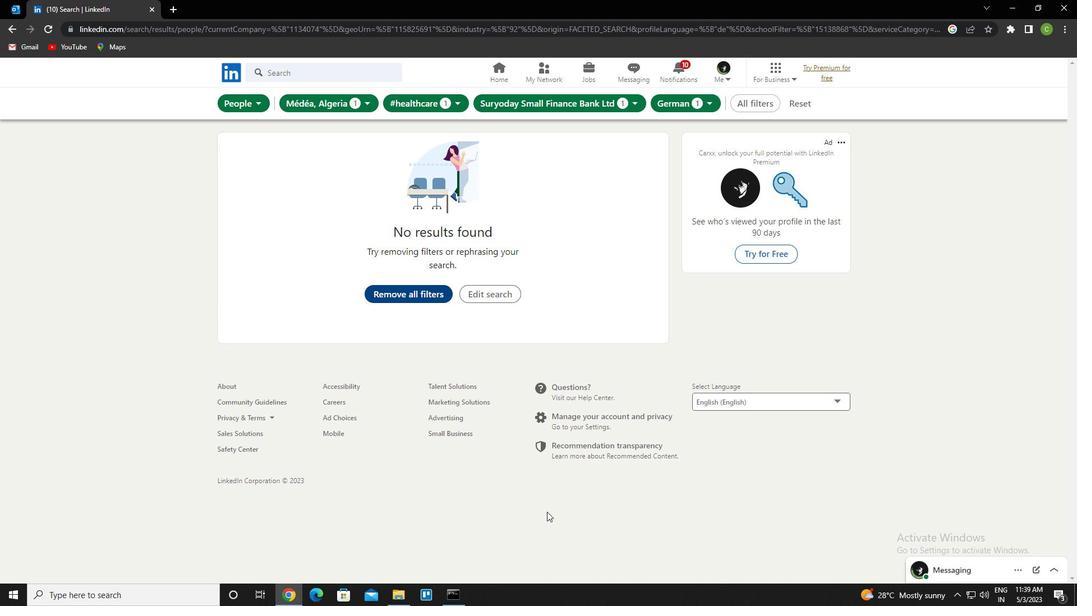 
